 Task: Check the "Wiki" of a repository for additional documentation.
Action: Mouse moved to (1263, 72)
Screenshot: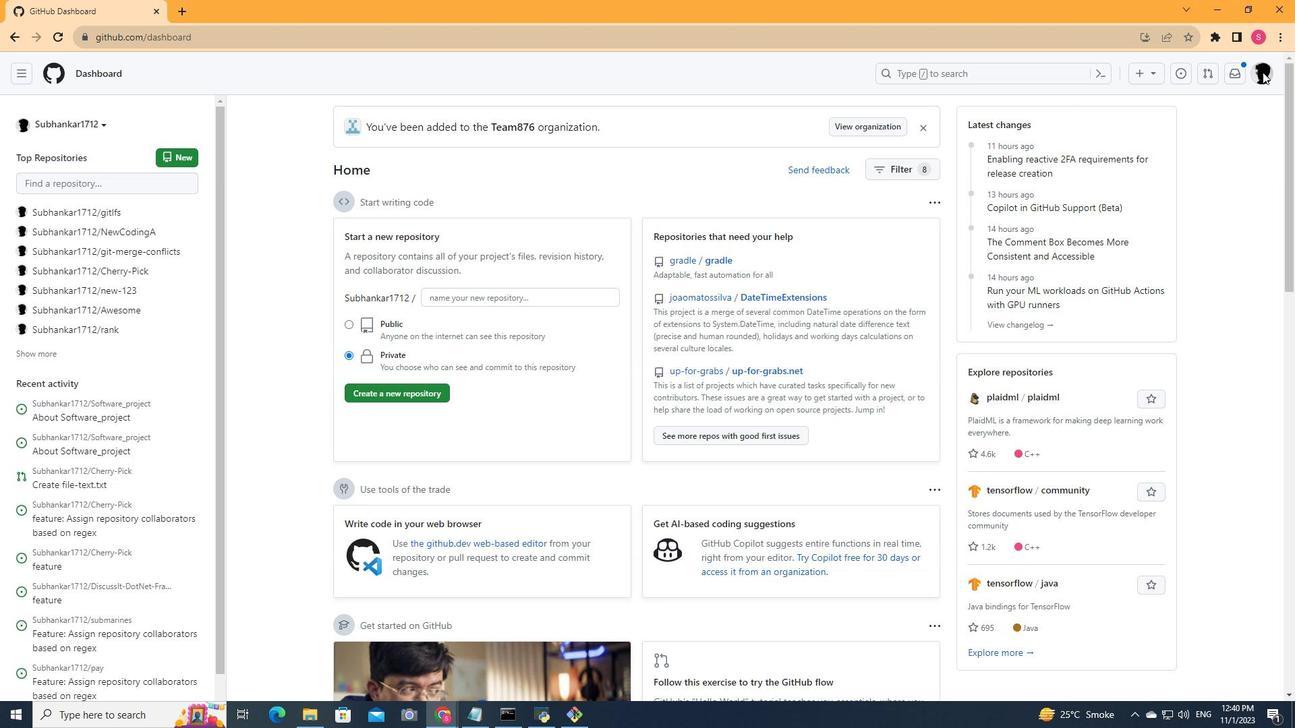 
Action: Mouse pressed left at (1263, 72)
Screenshot: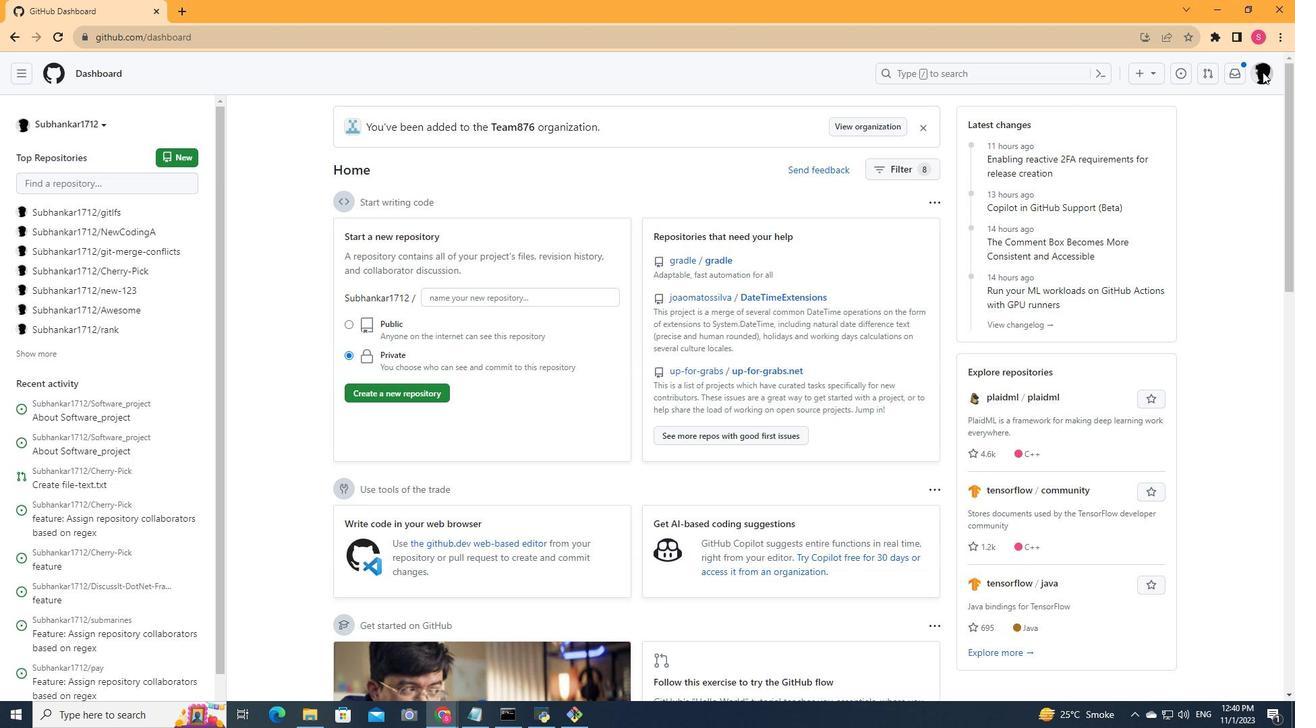 
Action: Mouse moved to (1164, 172)
Screenshot: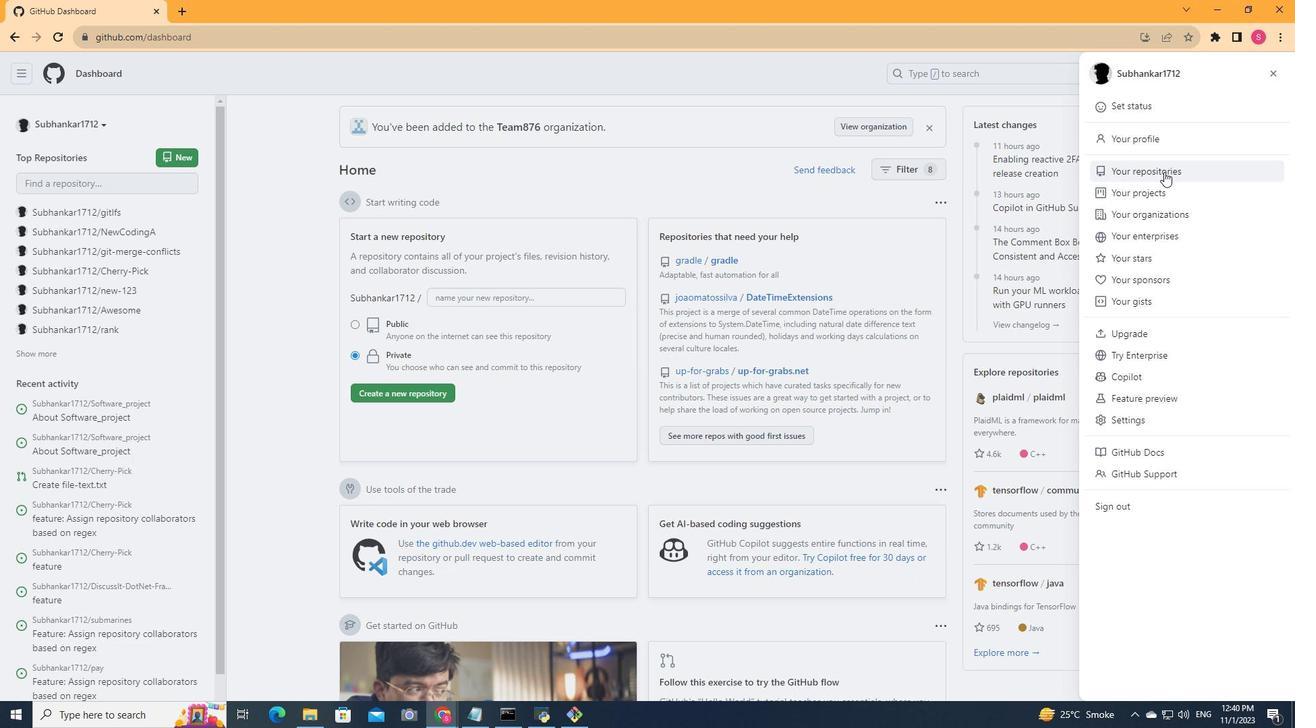 
Action: Mouse pressed left at (1164, 172)
Screenshot: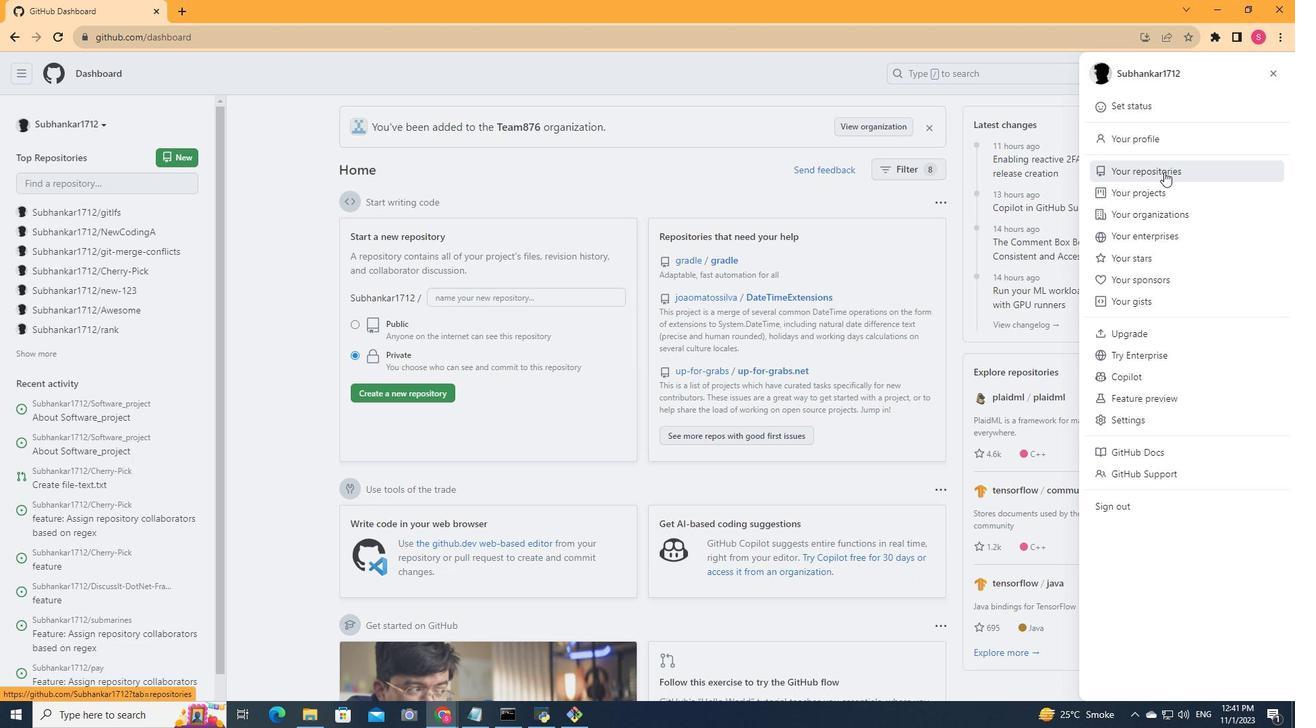
Action: Mouse moved to (518, 386)
Screenshot: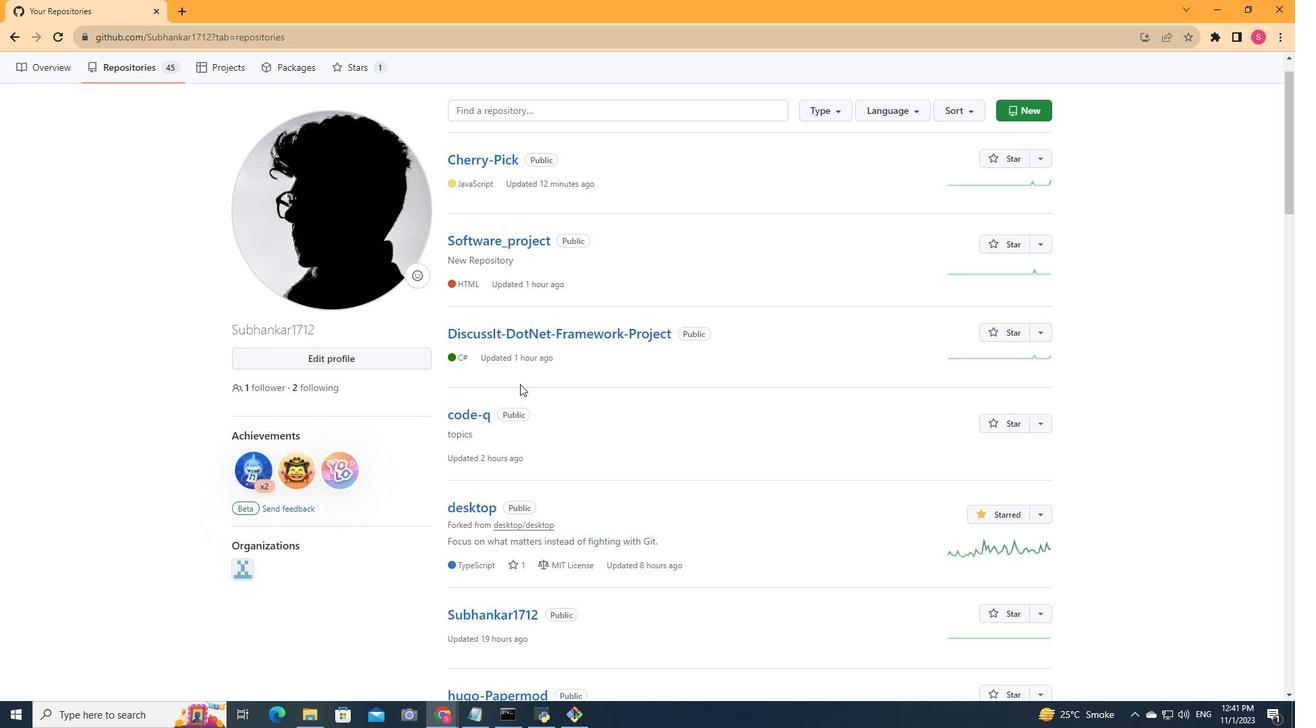 
Action: Mouse scrolled (518, 385) with delta (0, 0)
Screenshot: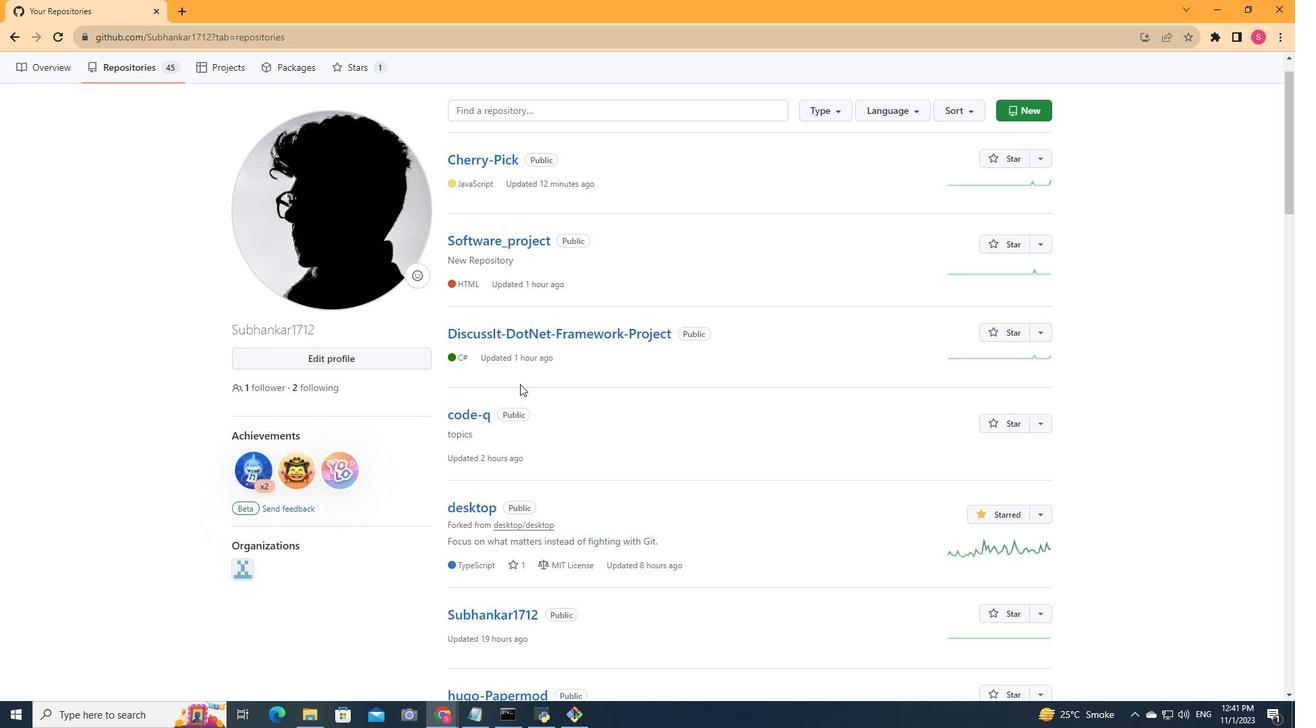 
Action: Mouse moved to (520, 384)
Screenshot: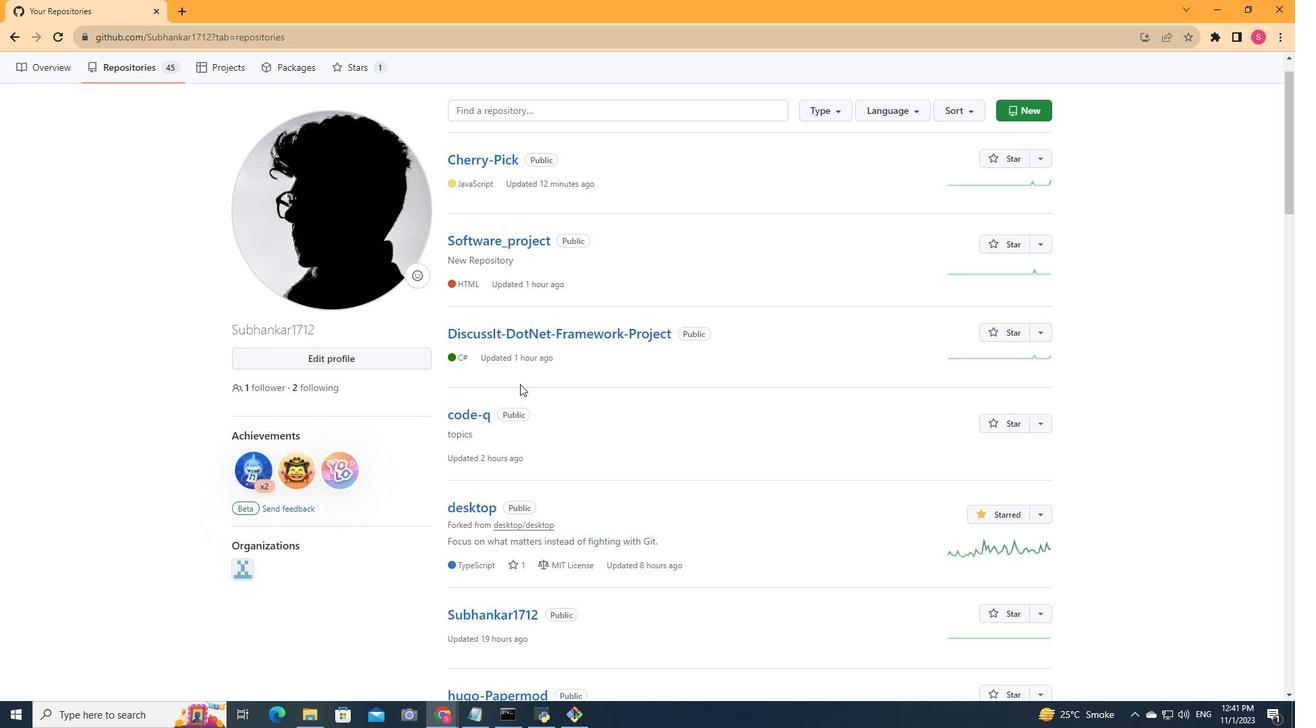 
Action: Mouse scrolled (520, 383) with delta (0, 0)
Screenshot: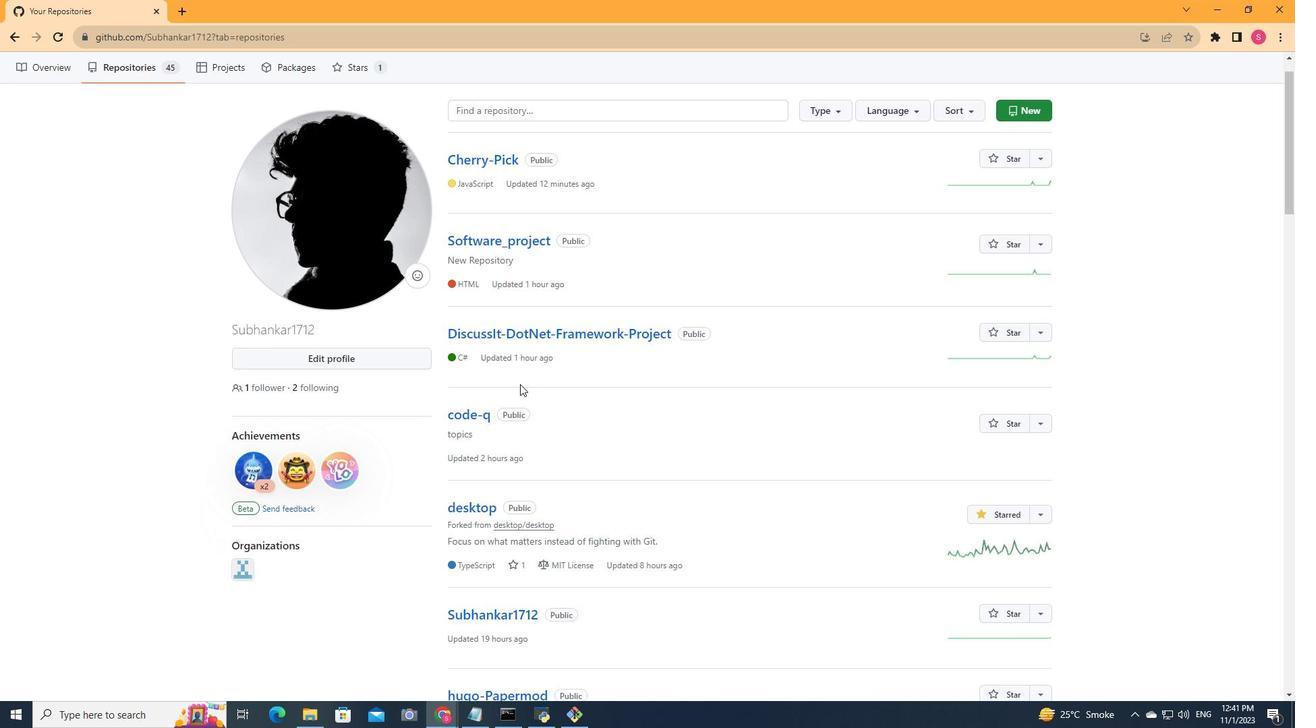 
Action: Mouse scrolled (520, 383) with delta (0, 0)
Screenshot: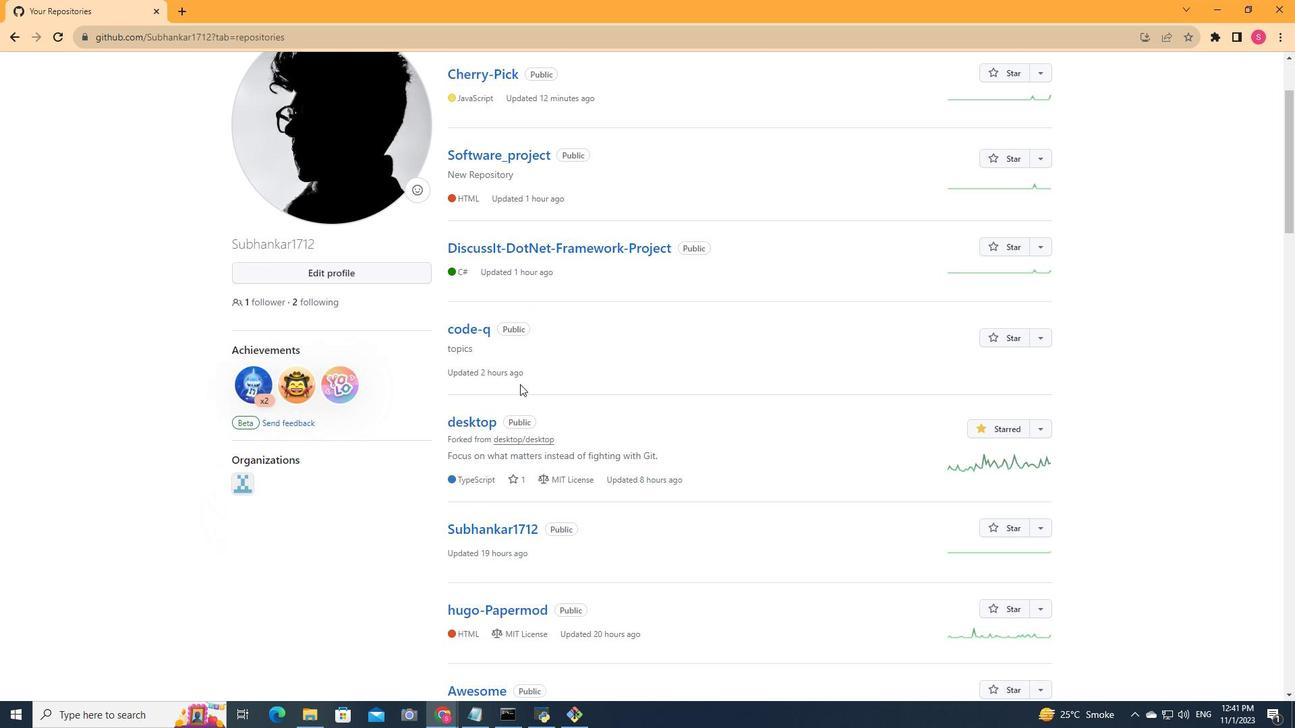 
Action: Mouse moved to (523, 382)
Screenshot: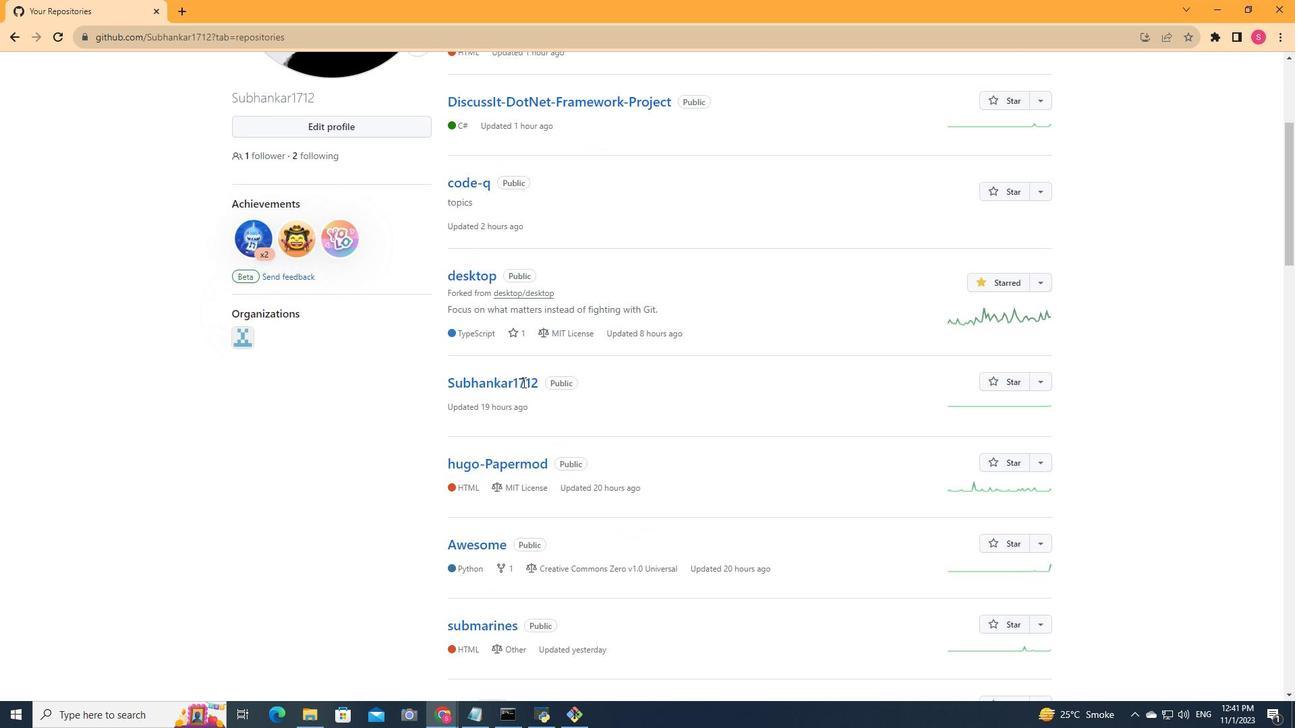 
Action: Mouse scrolled (523, 381) with delta (0, 0)
Screenshot: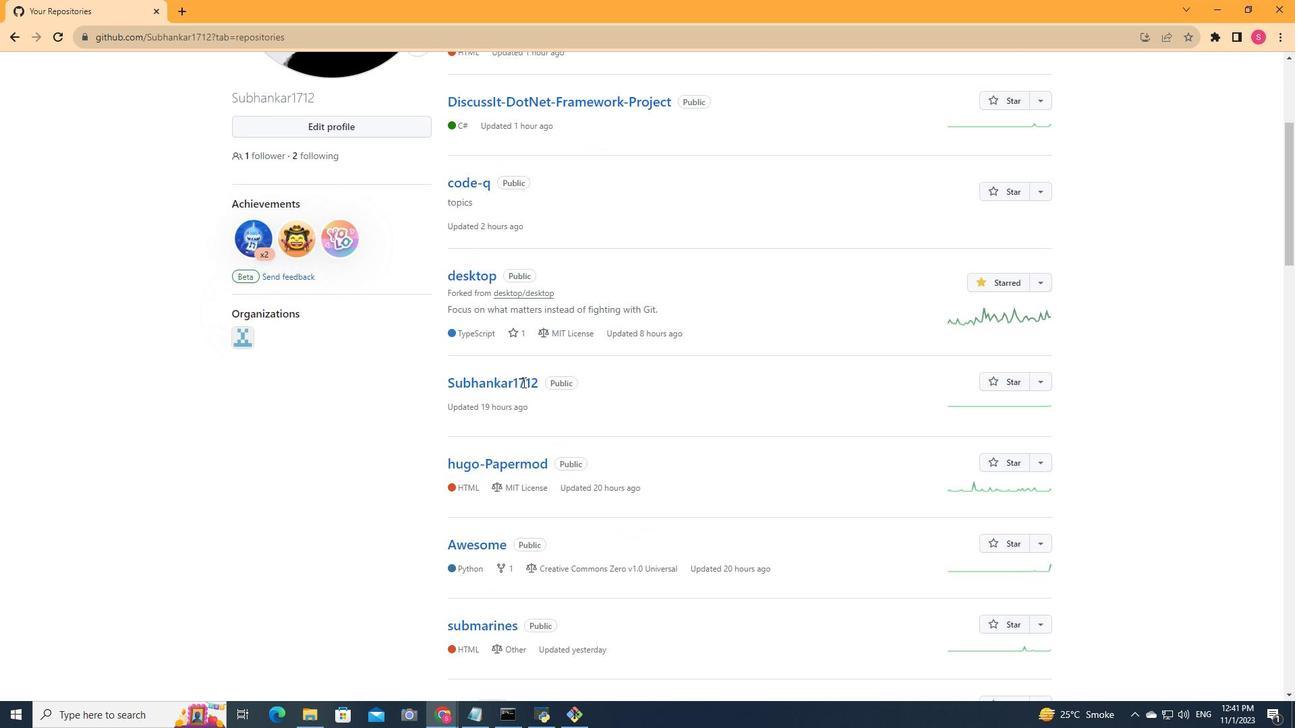 
Action: Mouse scrolled (523, 381) with delta (0, 0)
Screenshot: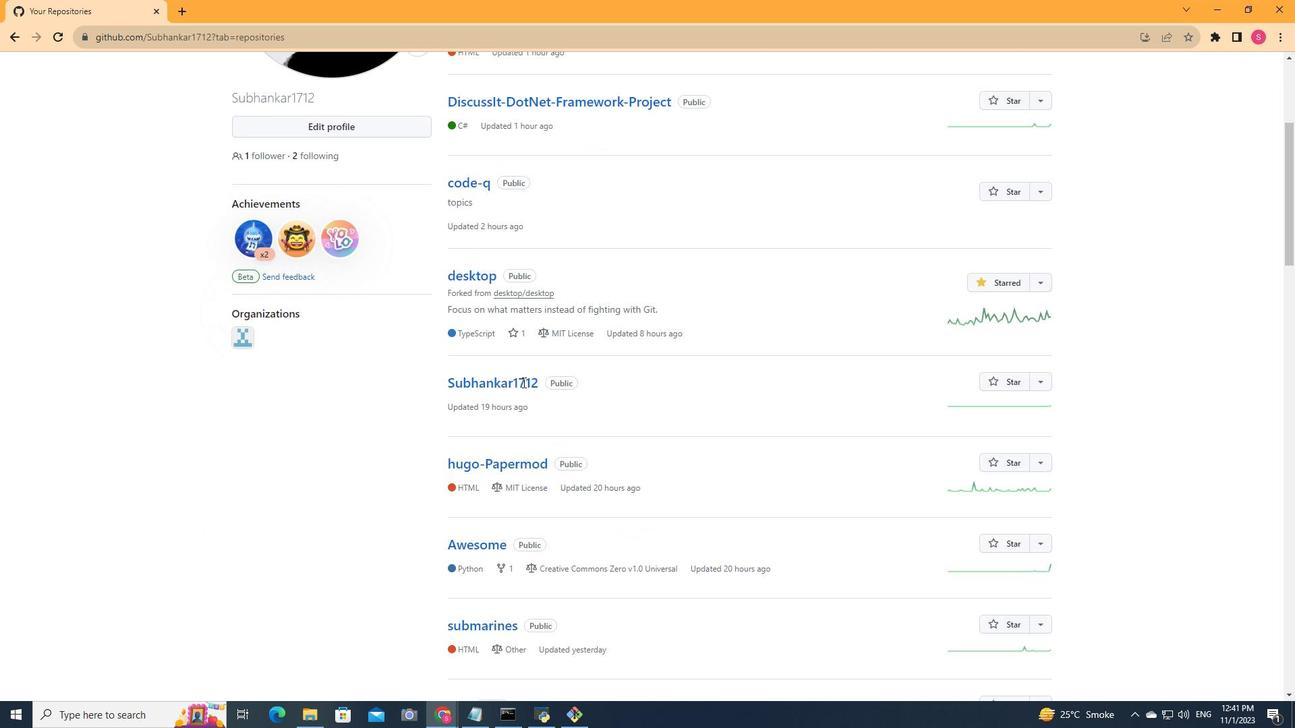 
Action: Mouse scrolled (523, 381) with delta (0, 0)
Screenshot: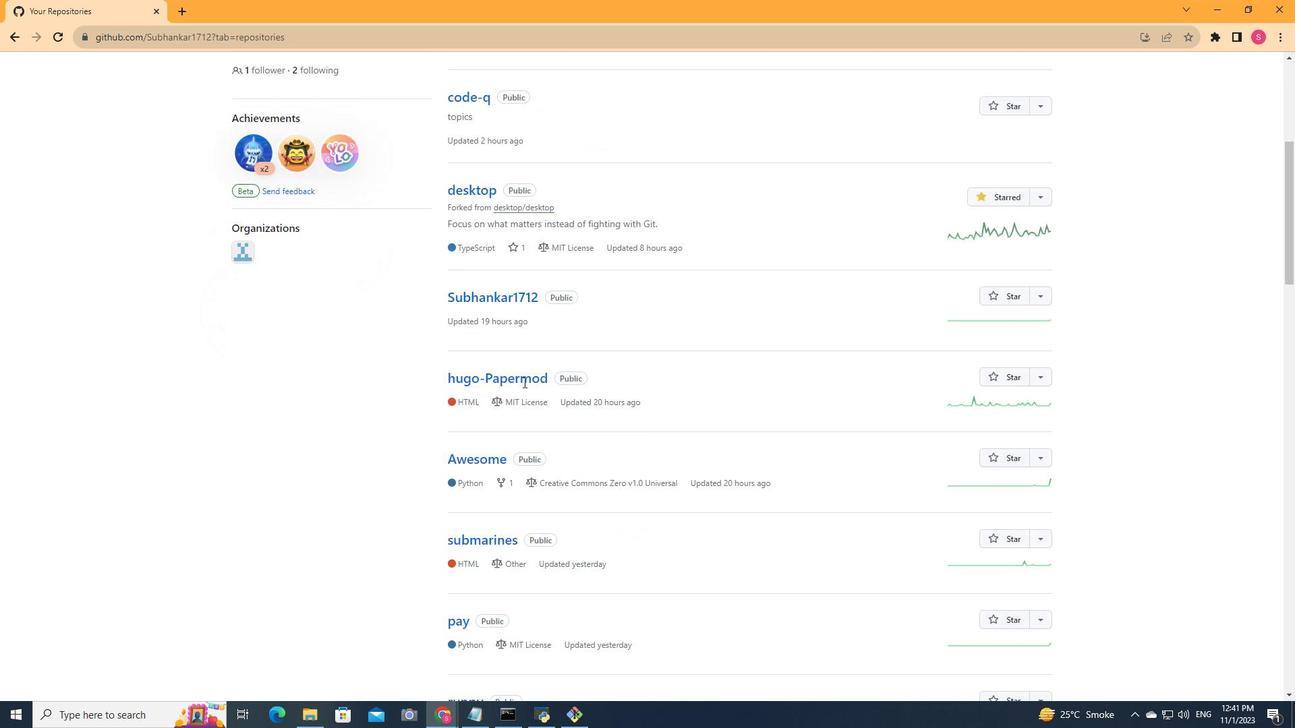 
Action: Mouse moved to (524, 382)
Screenshot: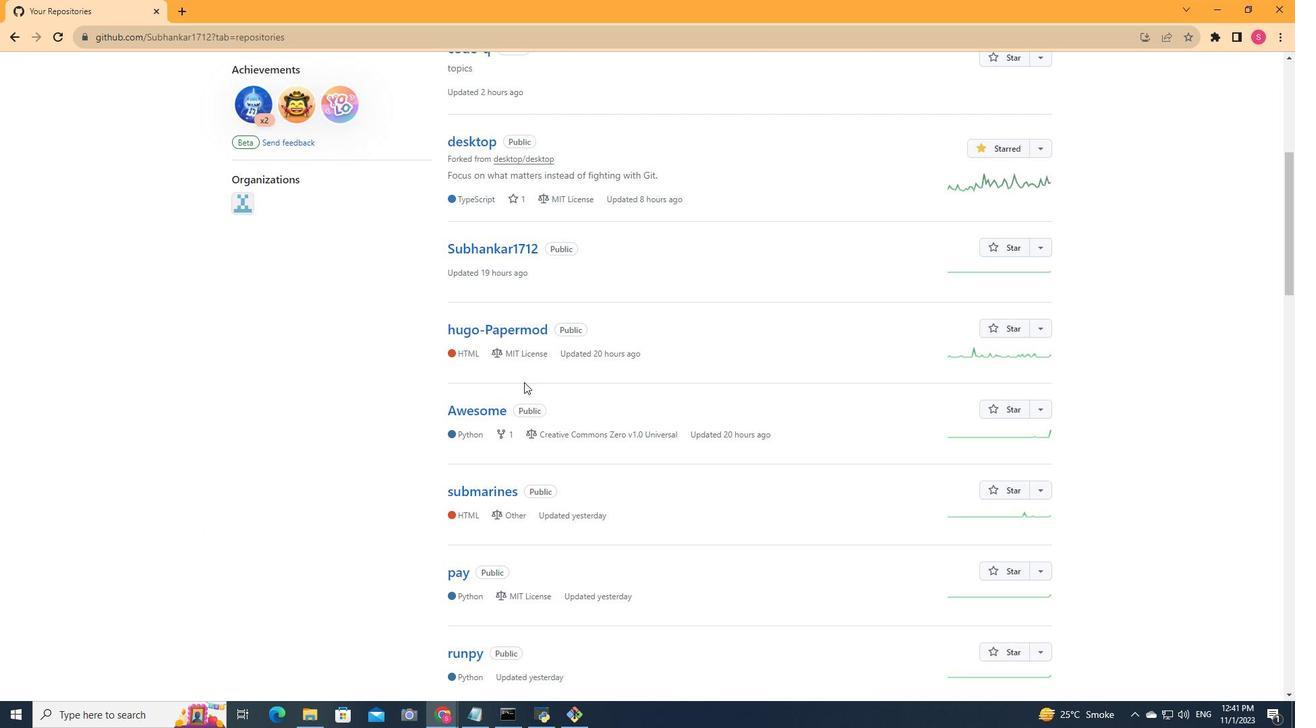 
Action: Mouse scrolled (524, 381) with delta (0, 0)
Screenshot: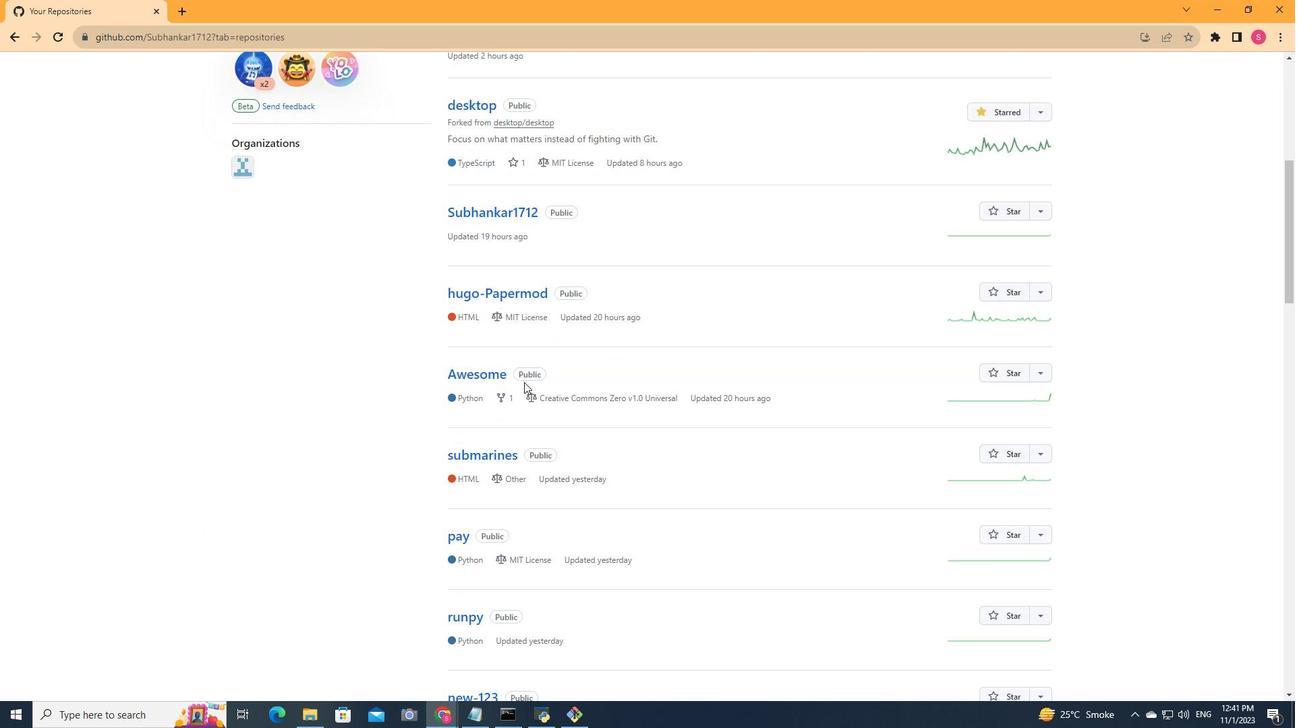 
Action: Mouse scrolled (524, 381) with delta (0, 0)
Screenshot: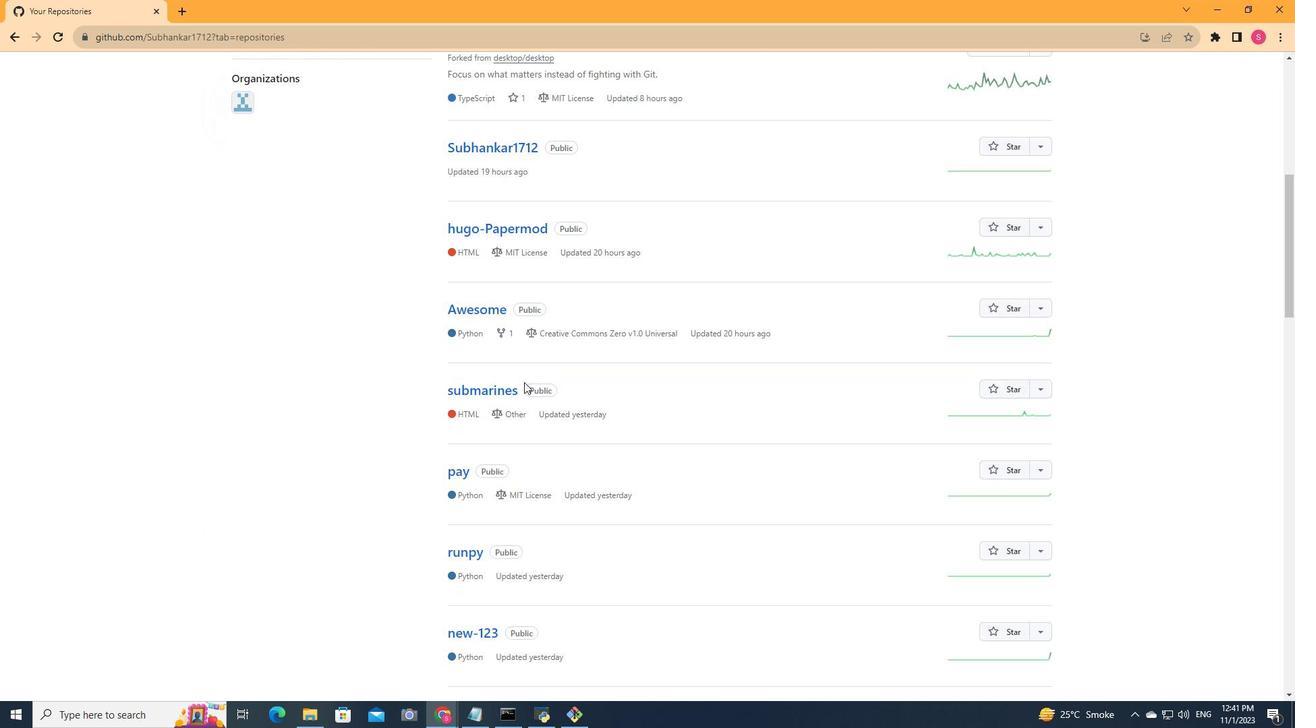 
Action: Mouse scrolled (524, 381) with delta (0, 0)
Screenshot: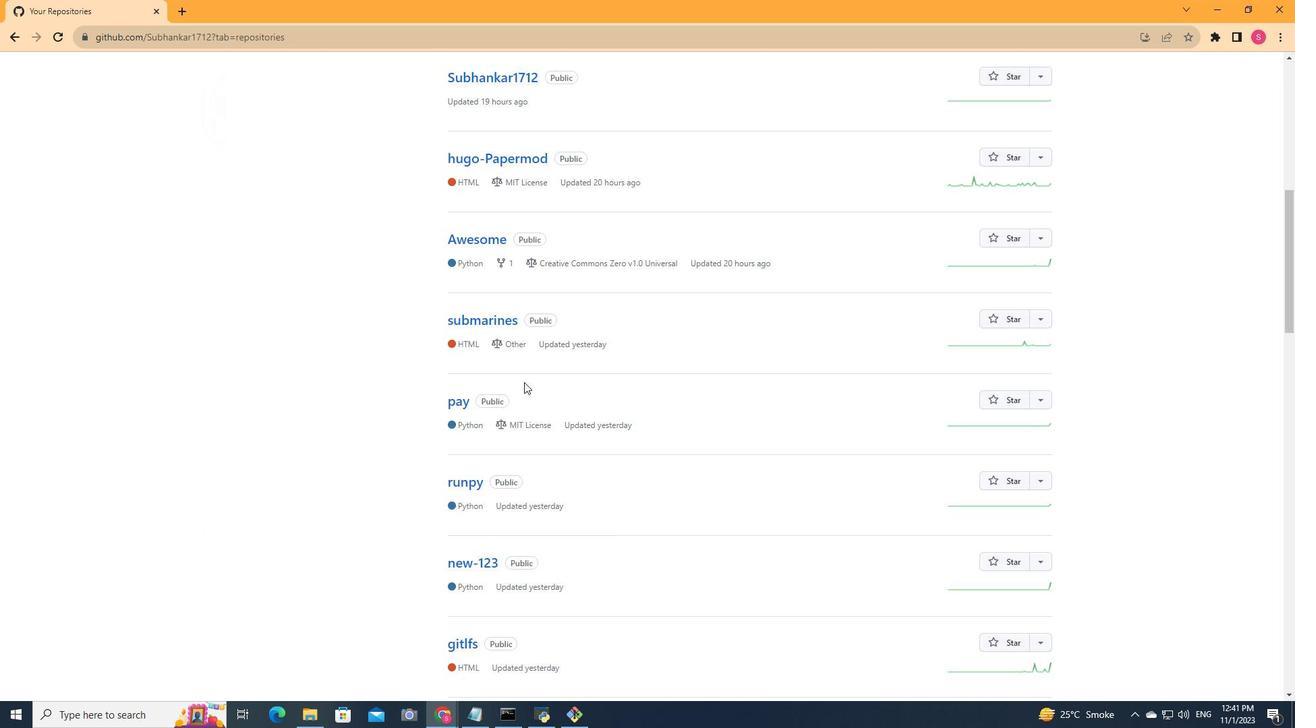 
Action: Mouse scrolled (524, 381) with delta (0, 0)
Screenshot: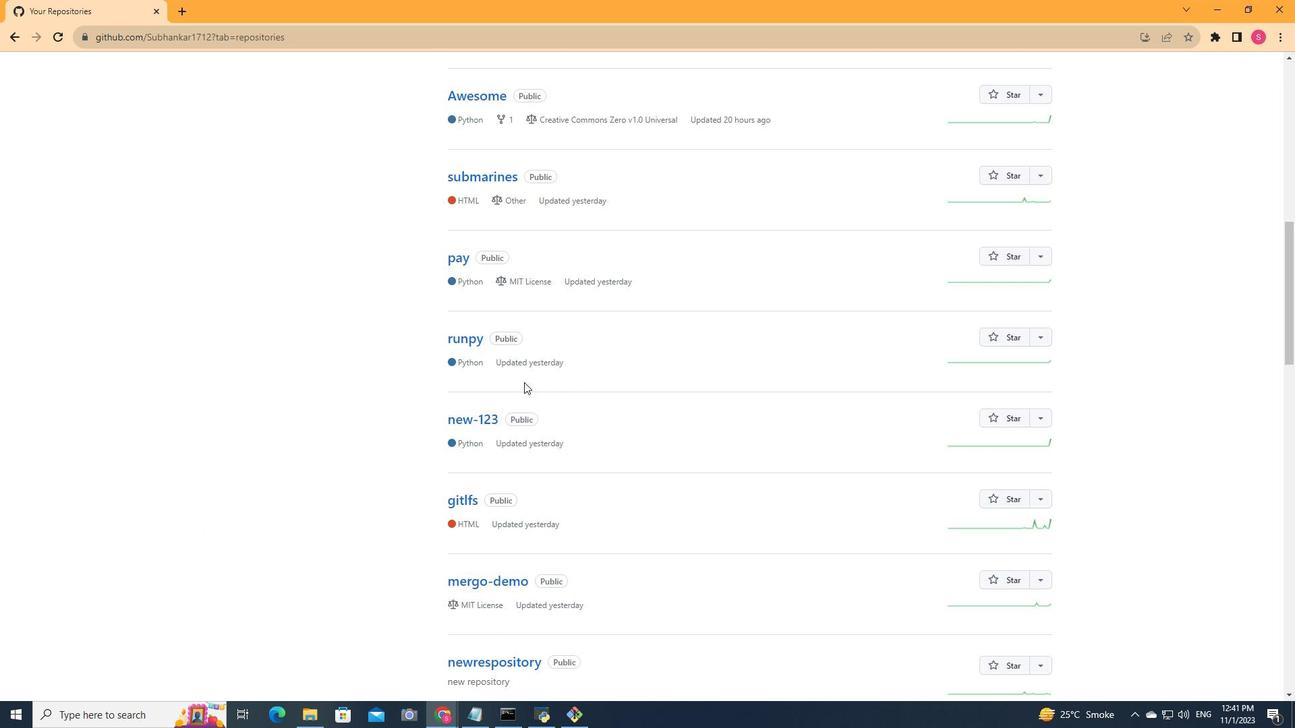
Action: Mouse scrolled (524, 381) with delta (0, 0)
Screenshot: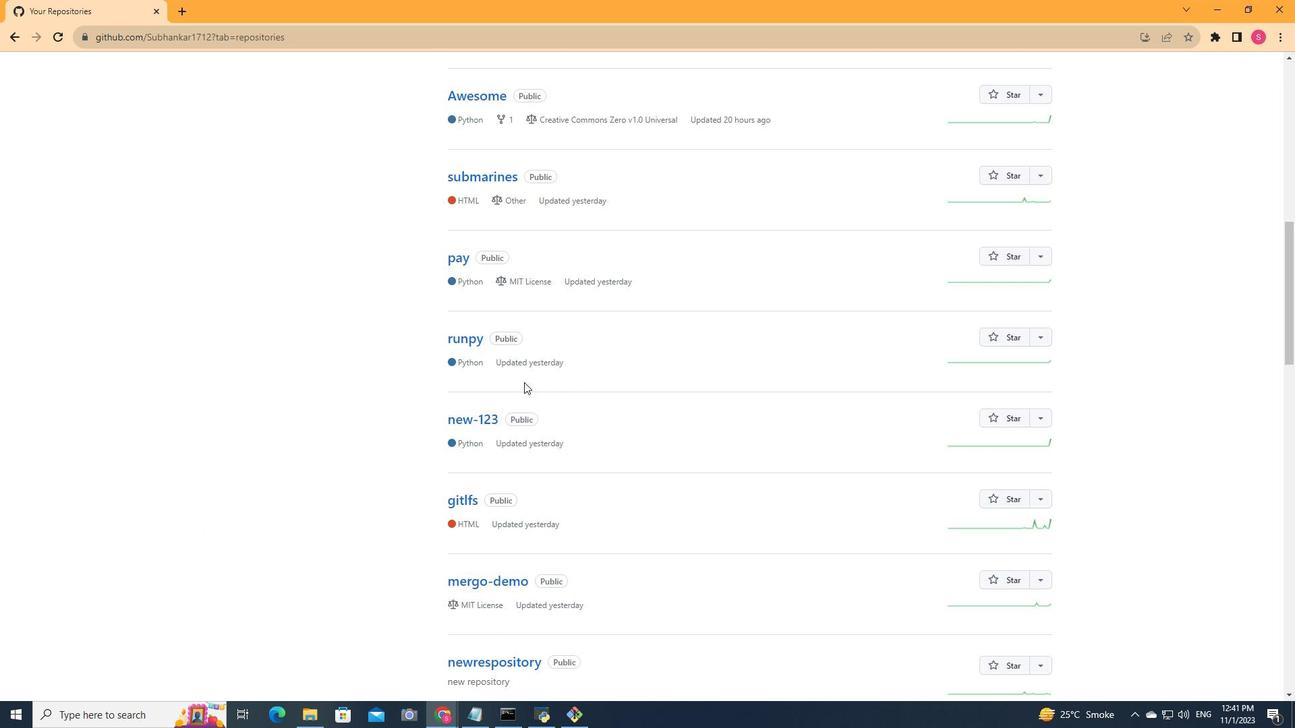 
Action: Mouse scrolled (524, 381) with delta (0, 0)
Screenshot: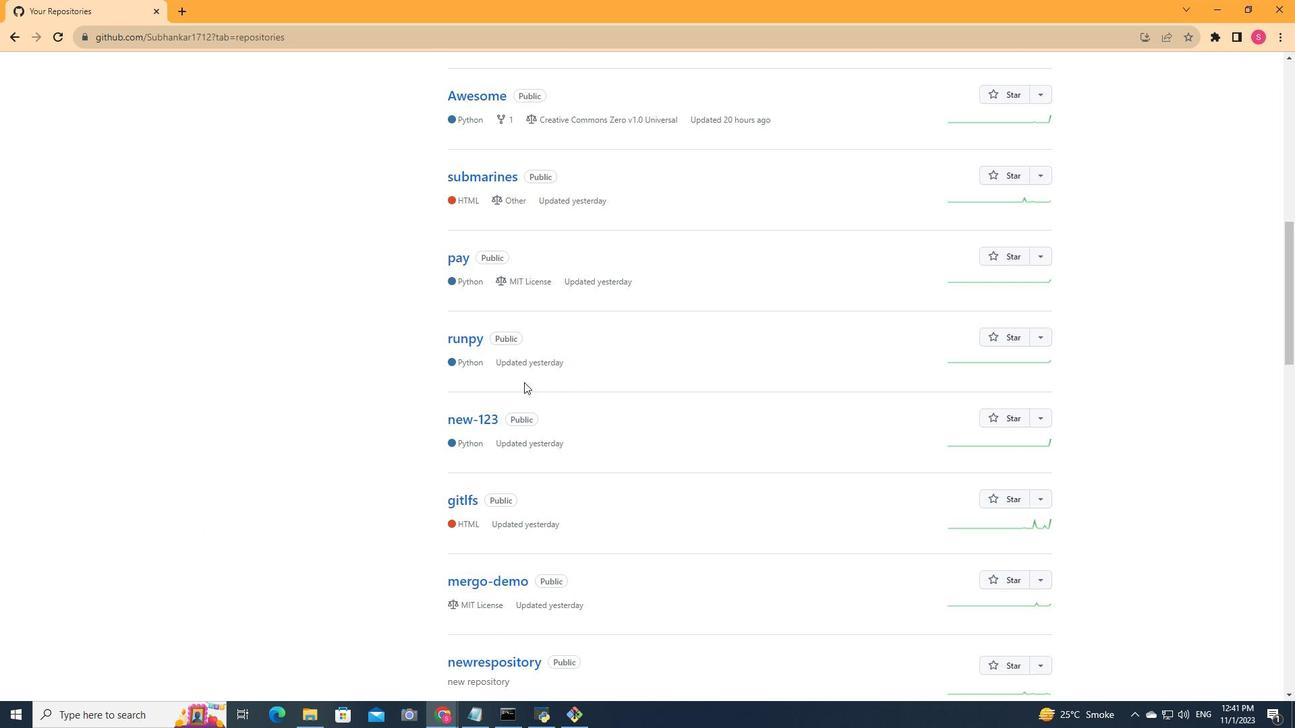 
Action: Mouse scrolled (524, 381) with delta (0, 0)
Screenshot: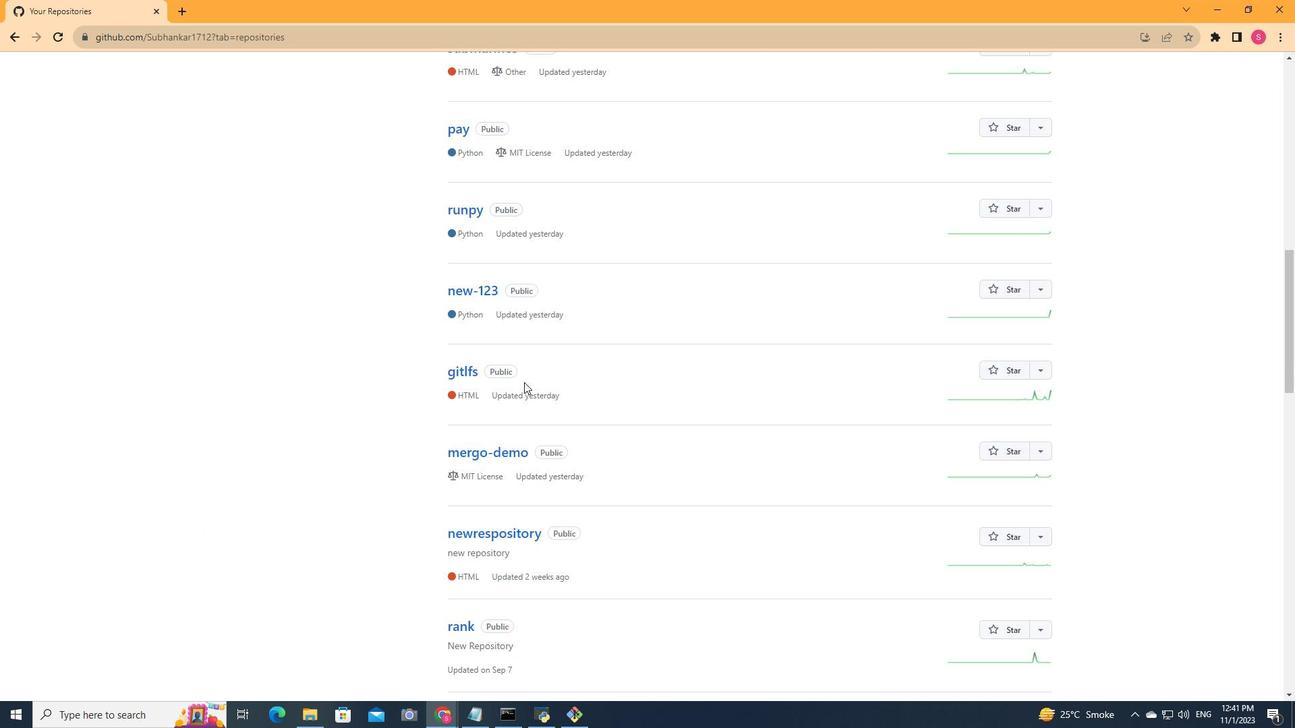 
Action: Mouse scrolled (524, 381) with delta (0, 0)
Screenshot: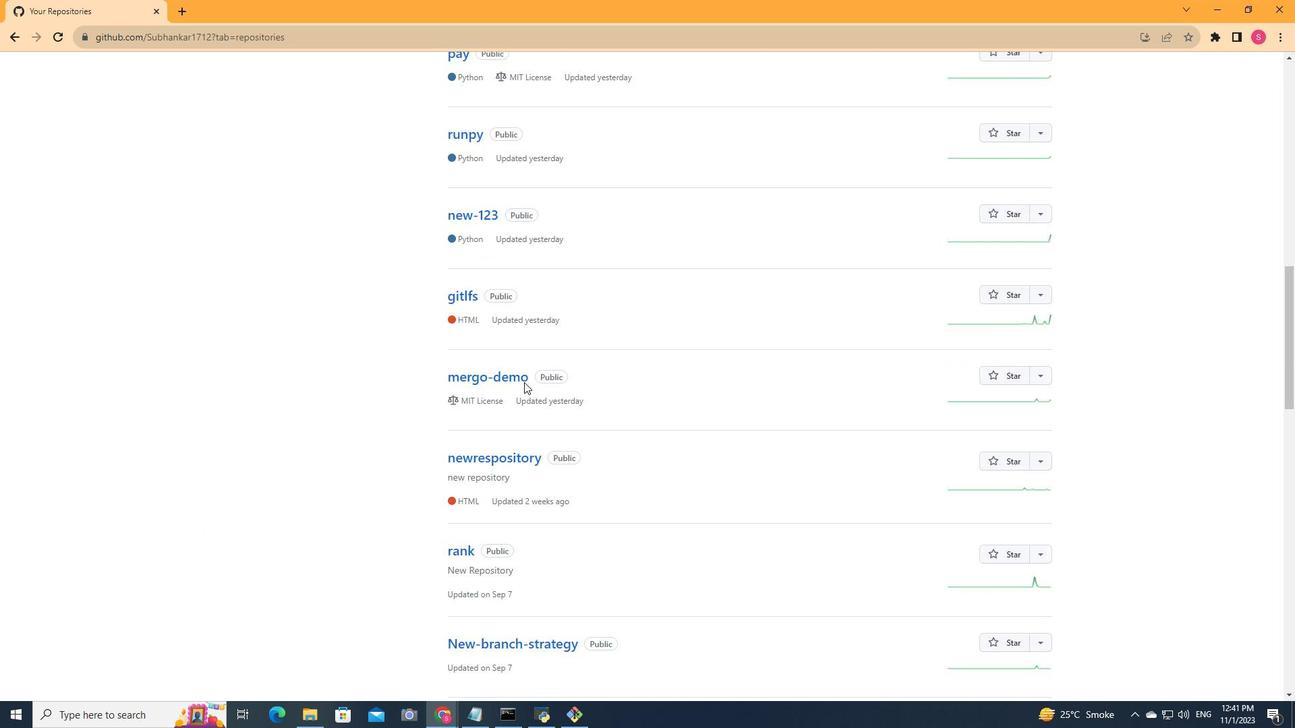 
Action: Mouse scrolled (524, 381) with delta (0, 0)
Screenshot: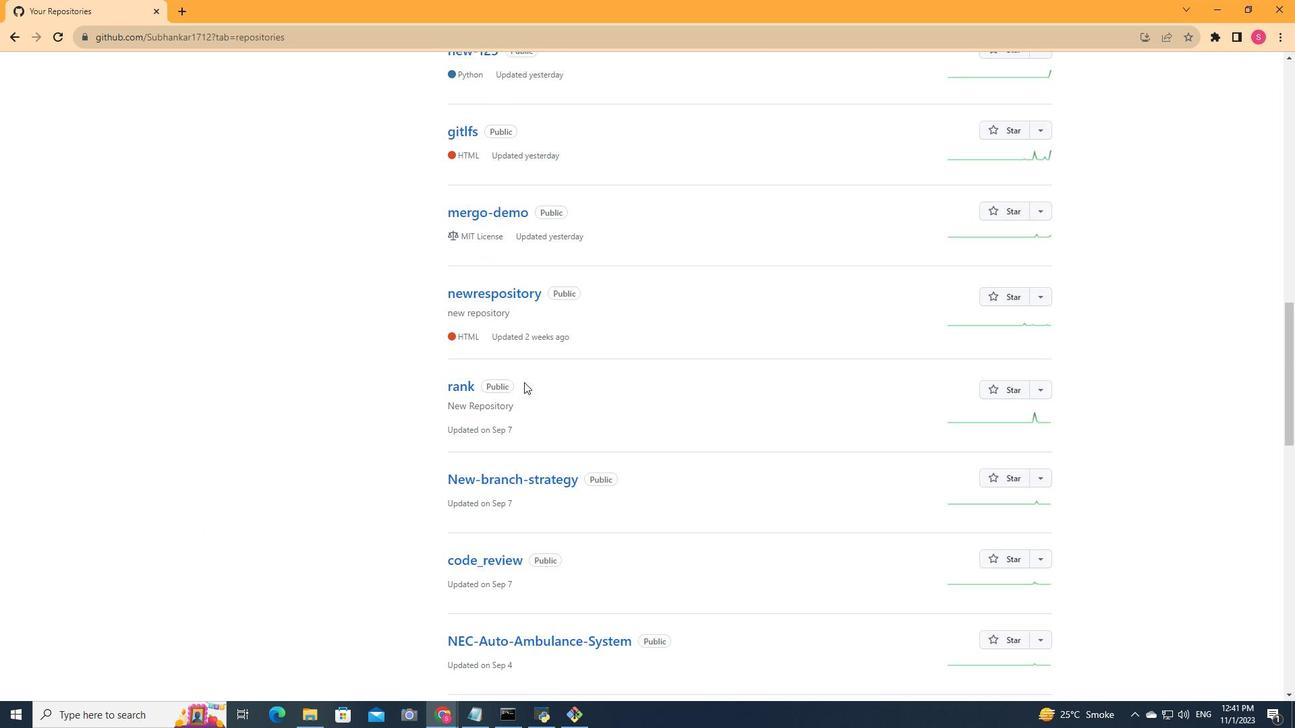 
Action: Mouse scrolled (524, 381) with delta (0, 0)
Screenshot: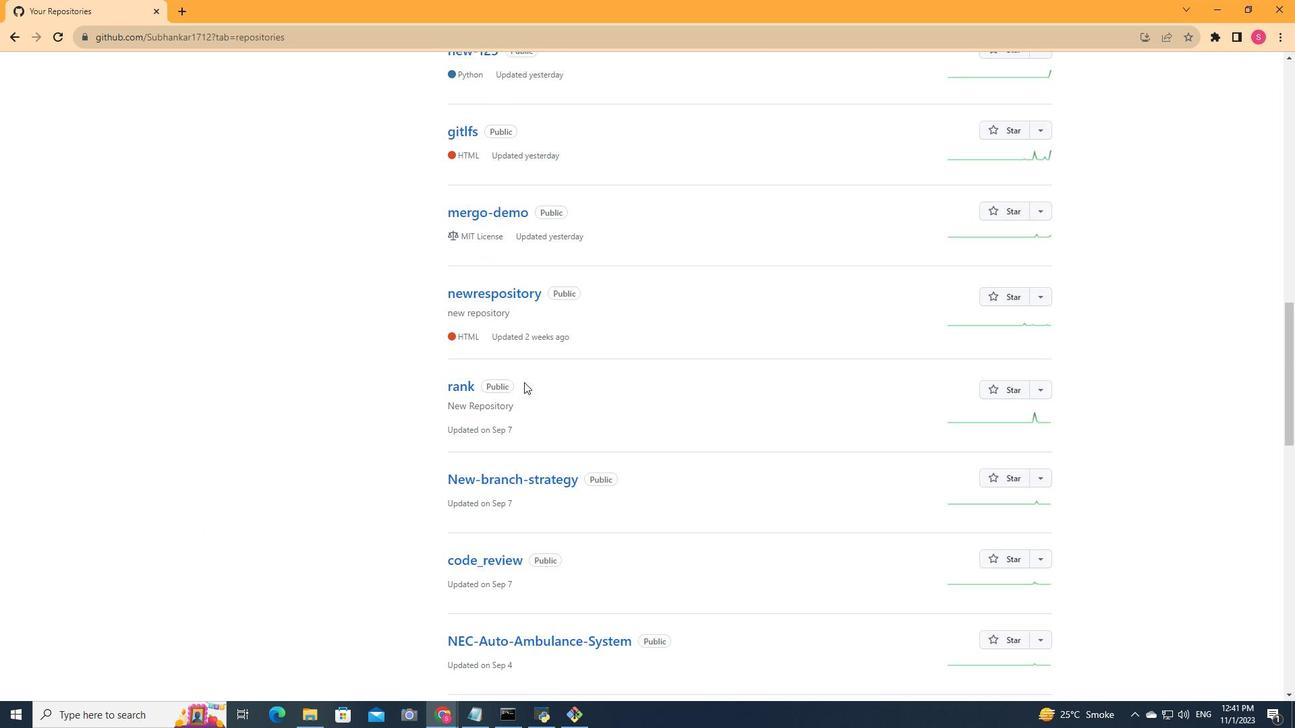 
Action: Mouse scrolled (524, 381) with delta (0, 0)
Screenshot: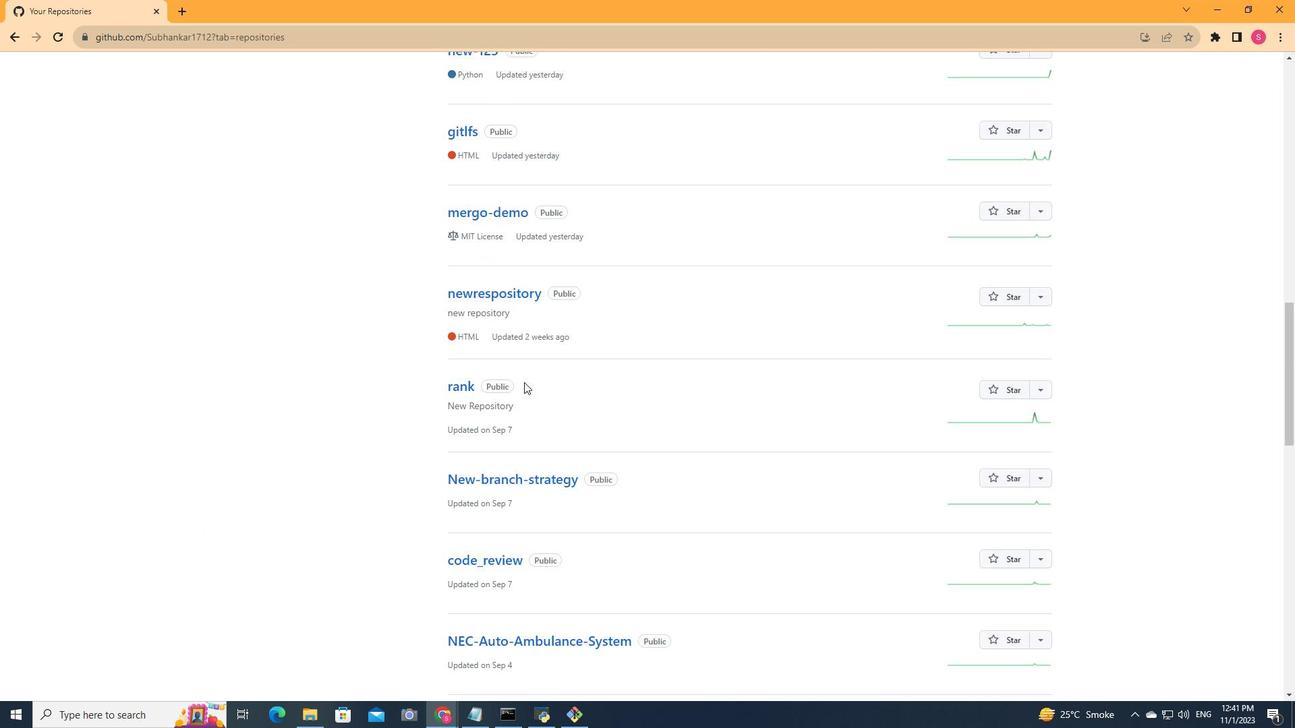 
Action: Mouse scrolled (524, 381) with delta (0, 0)
Screenshot: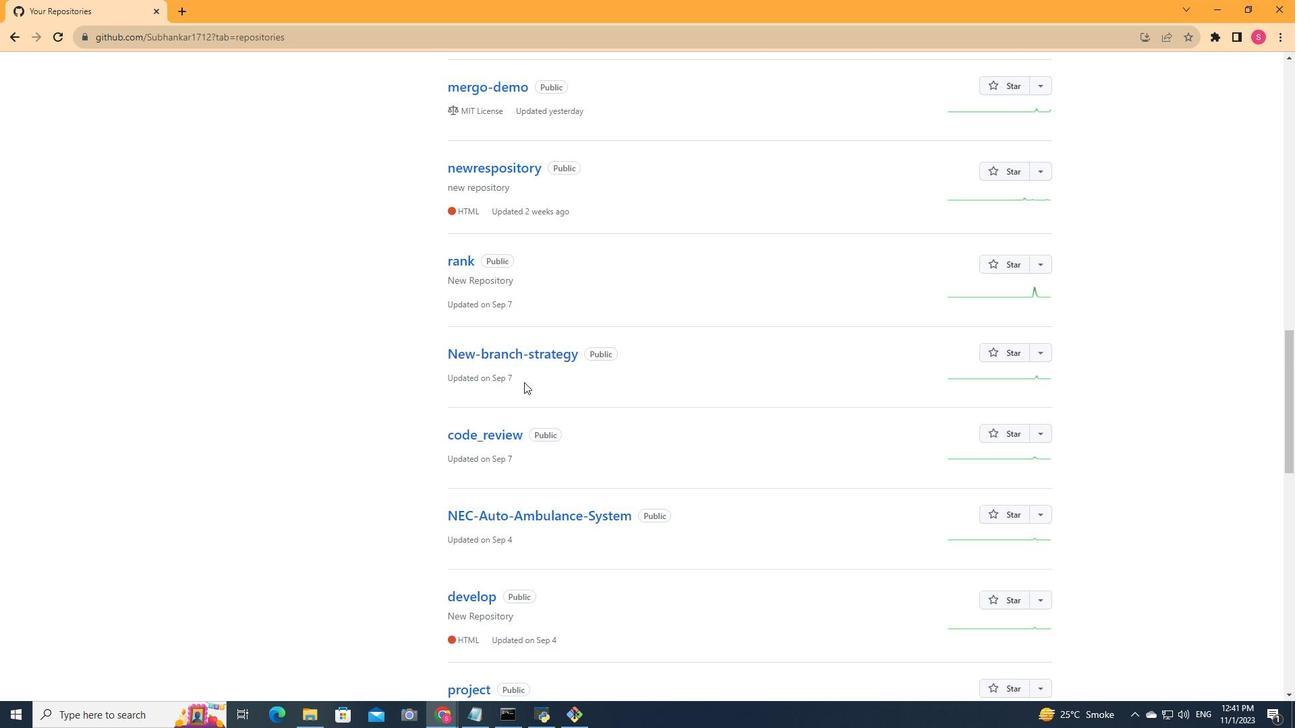 
Action: Mouse scrolled (524, 381) with delta (0, 0)
Screenshot: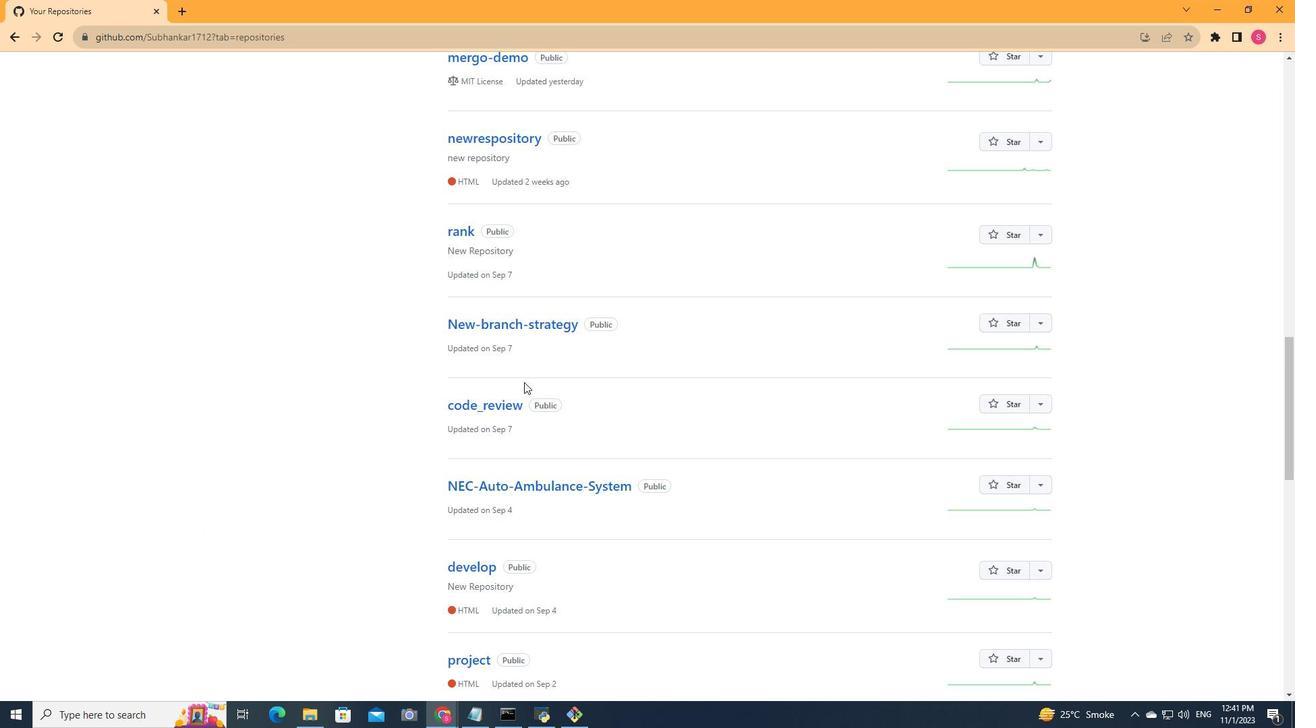 
Action: Mouse scrolled (524, 381) with delta (0, 0)
Screenshot: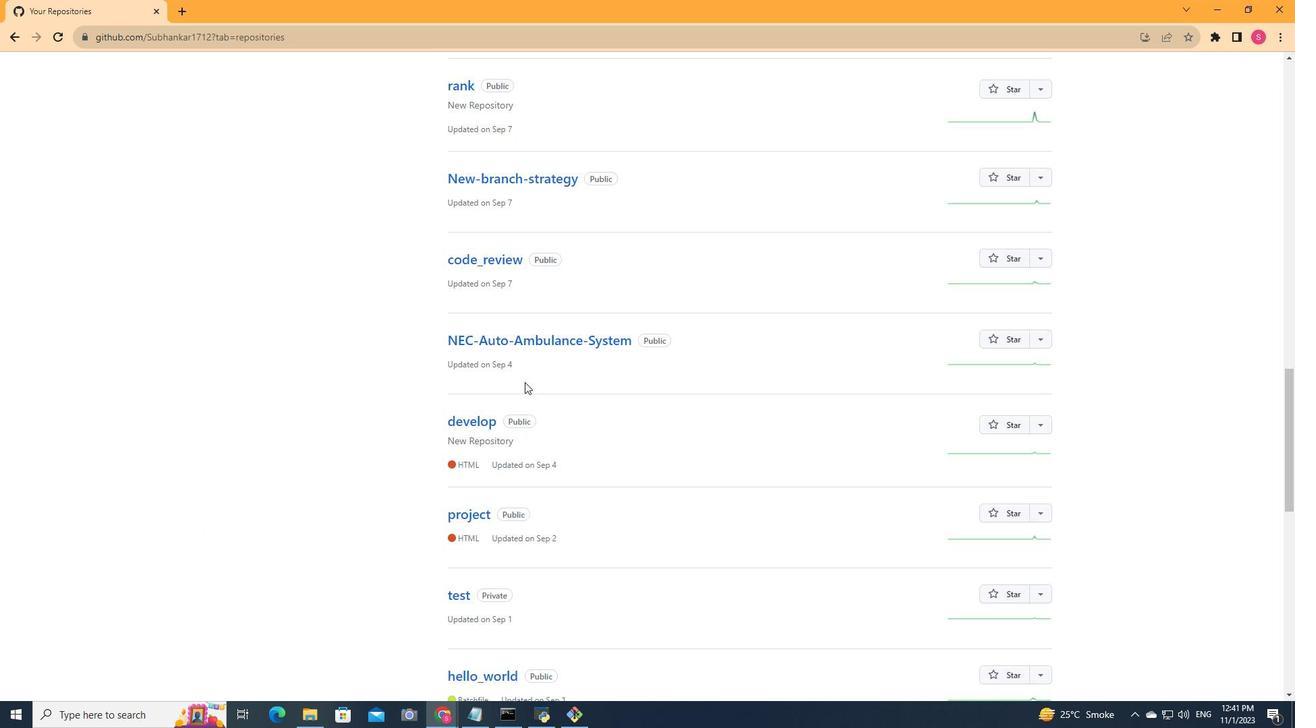 
Action: Mouse scrolled (524, 381) with delta (0, 0)
Screenshot: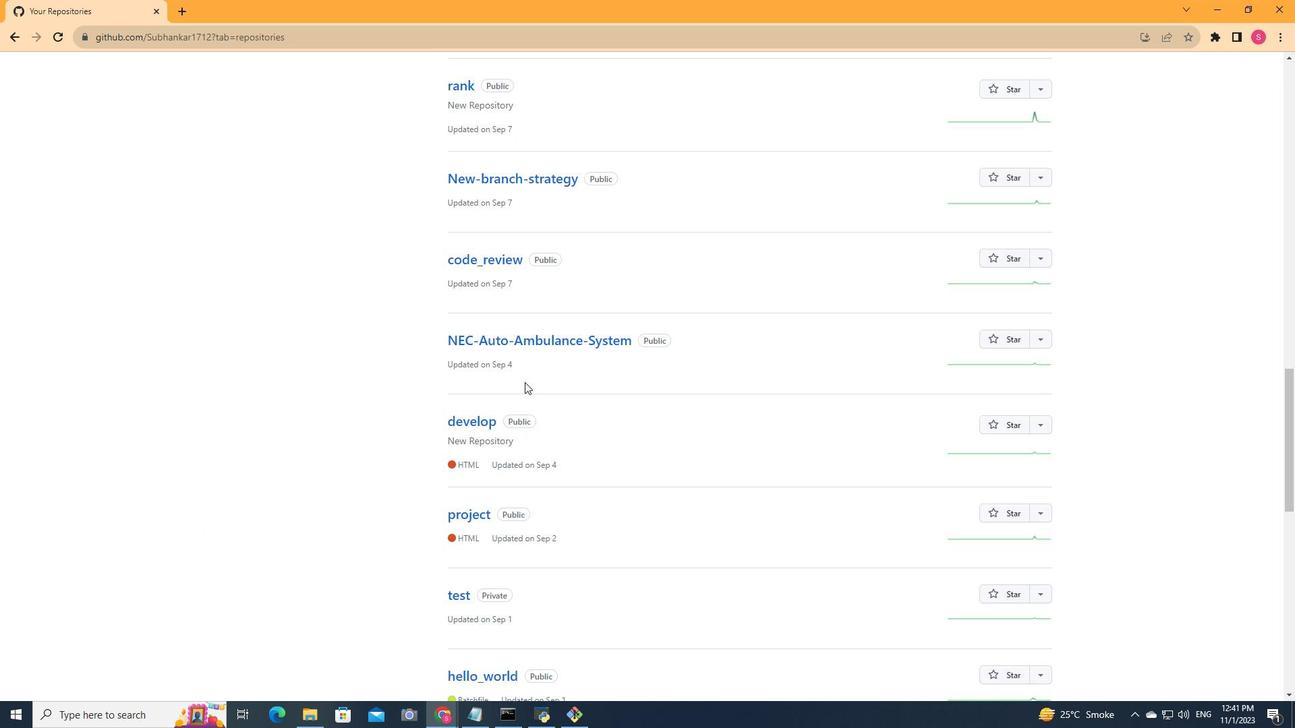 
Action: Mouse scrolled (524, 381) with delta (0, 0)
Screenshot: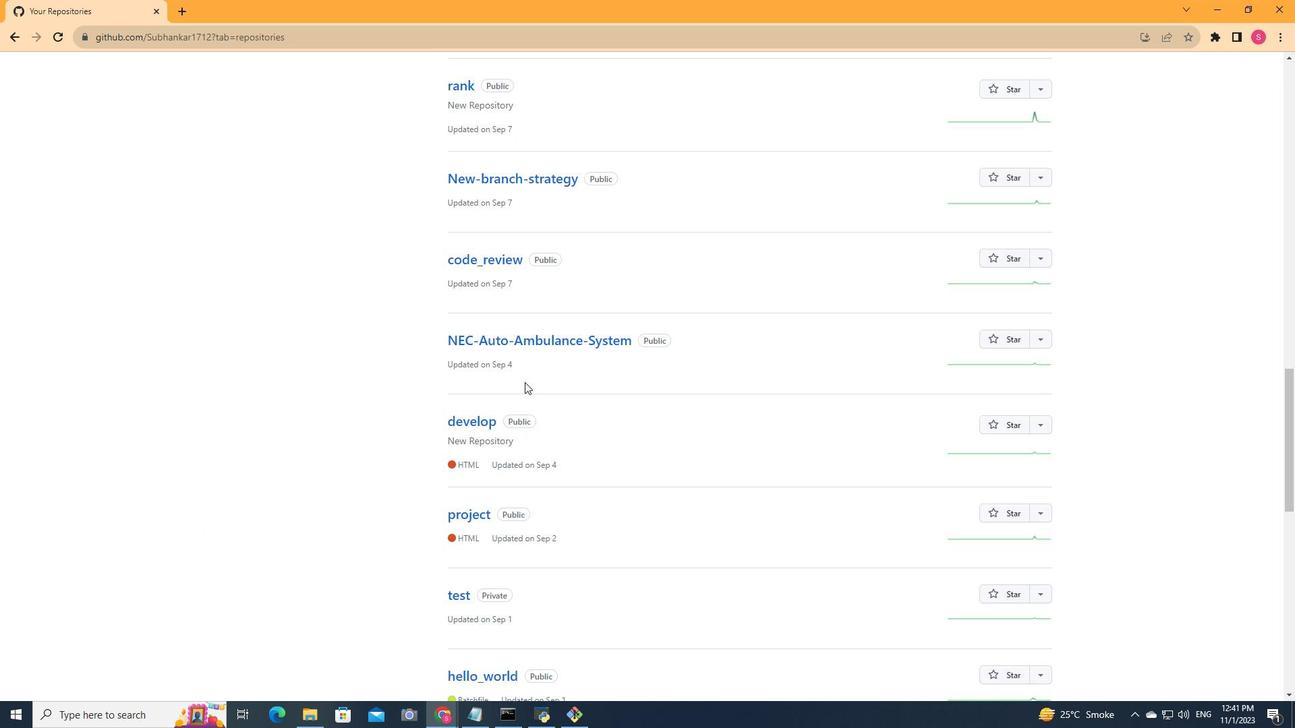
Action: Mouse scrolled (524, 381) with delta (0, 0)
Screenshot: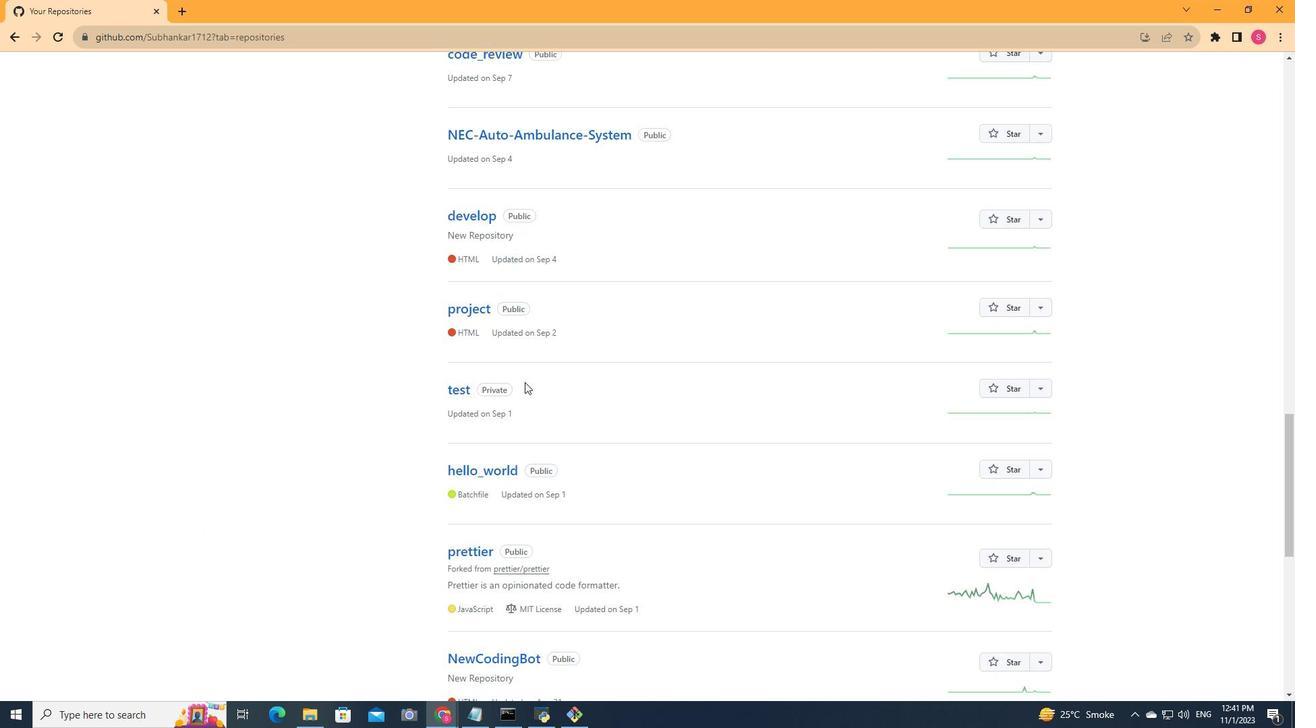 
Action: Mouse scrolled (524, 381) with delta (0, 0)
Screenshot: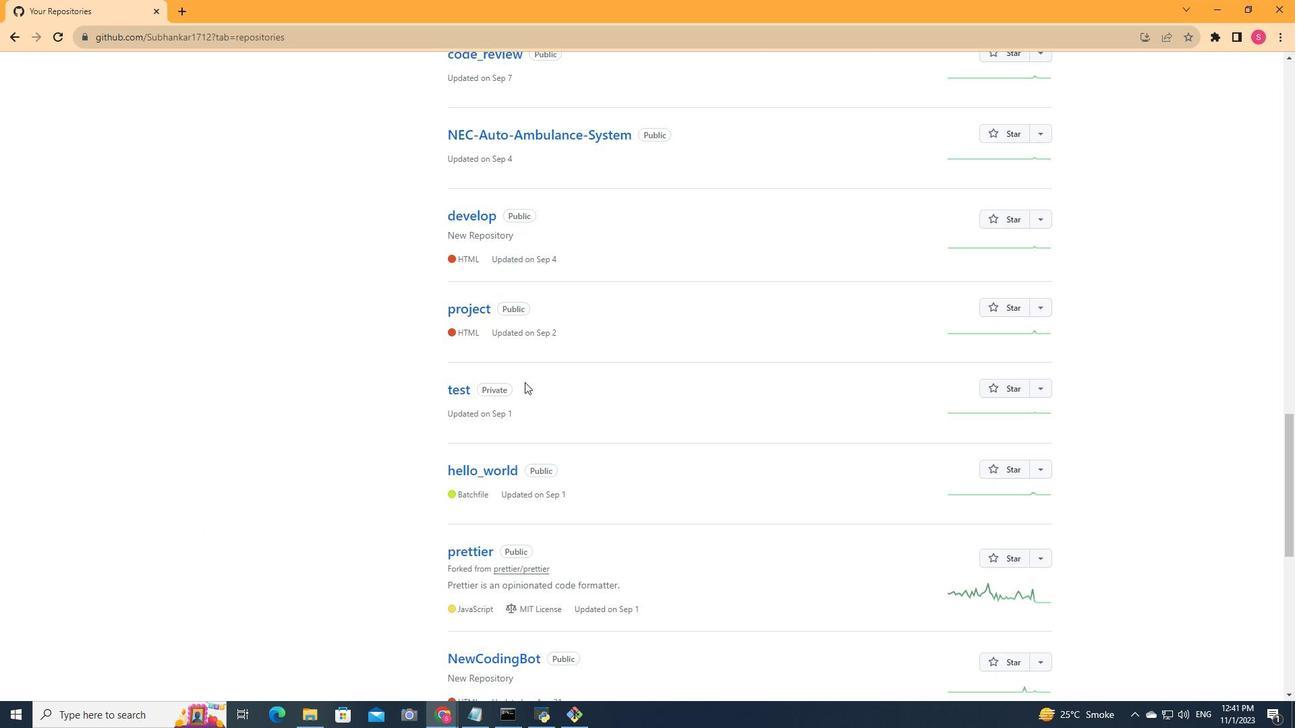 
Action: Mouse moved to (525, 382)
Screenshot: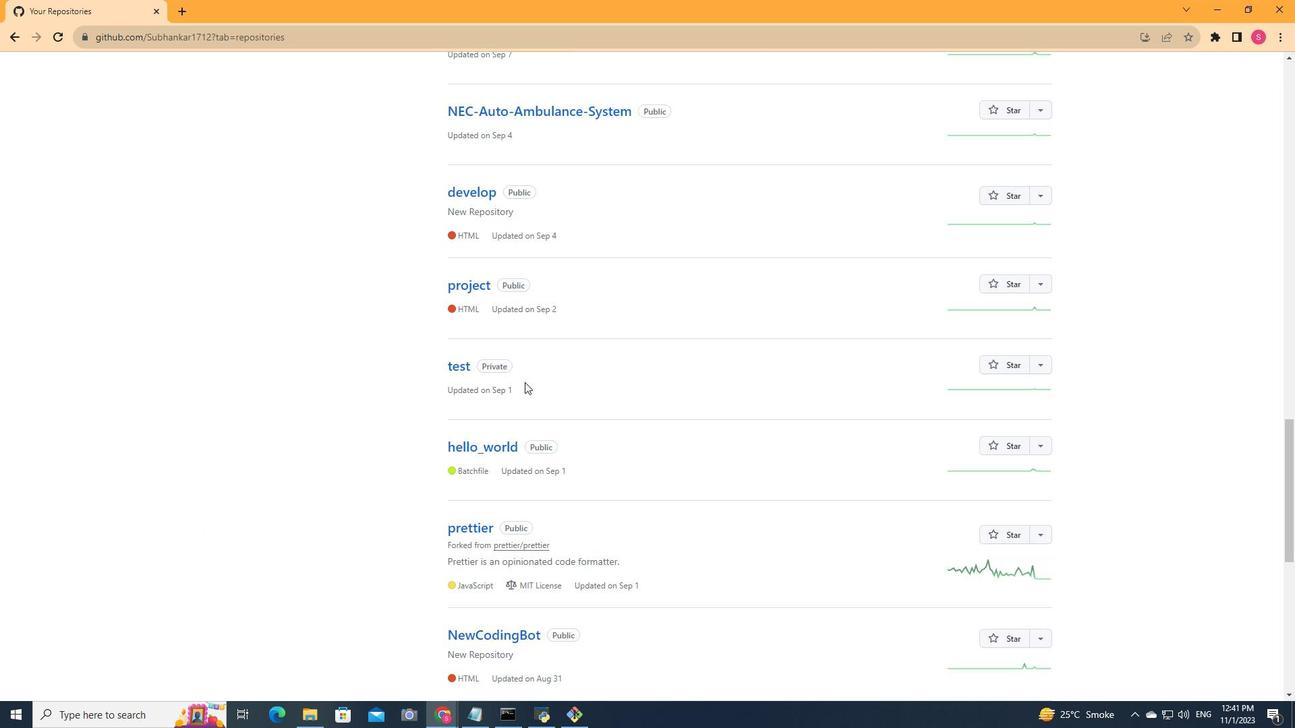 
Action: Mouse scrolled (525, 381) with delta (0, 0)
Screenshot: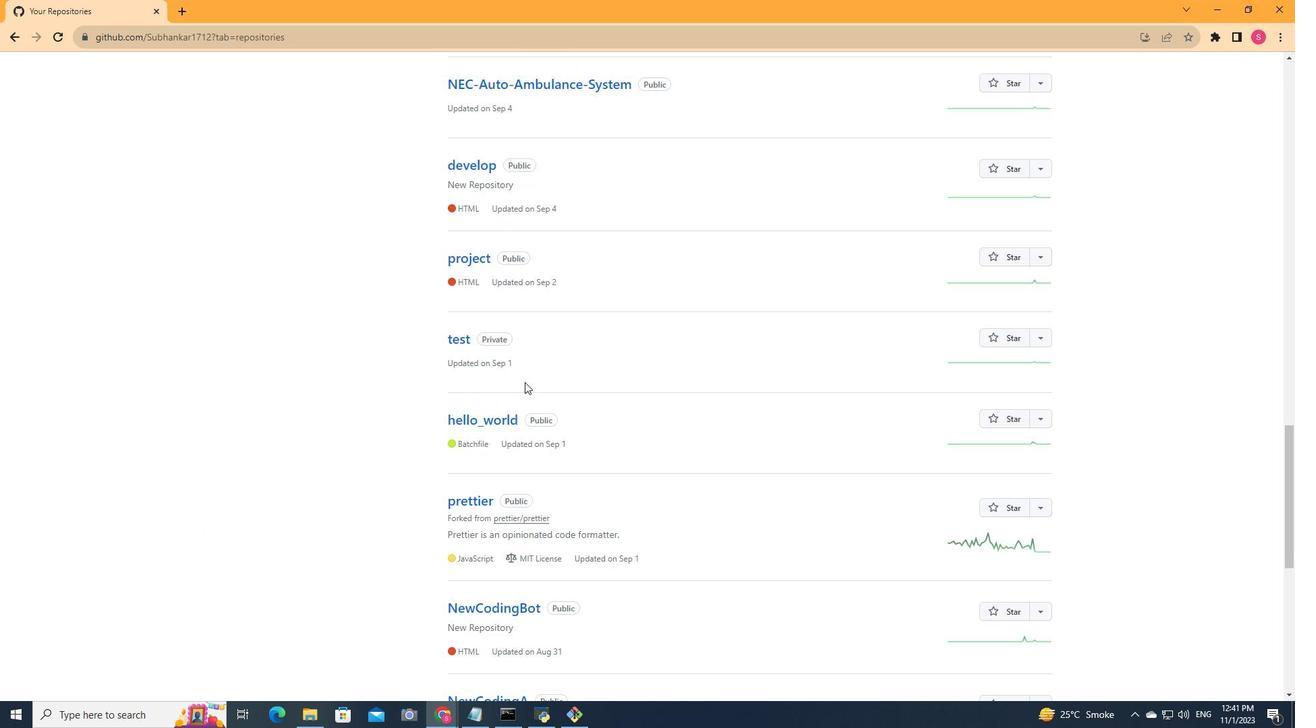 
Action: Mouse scrolled (525, 381) with delta (0, 0)
Screenshot: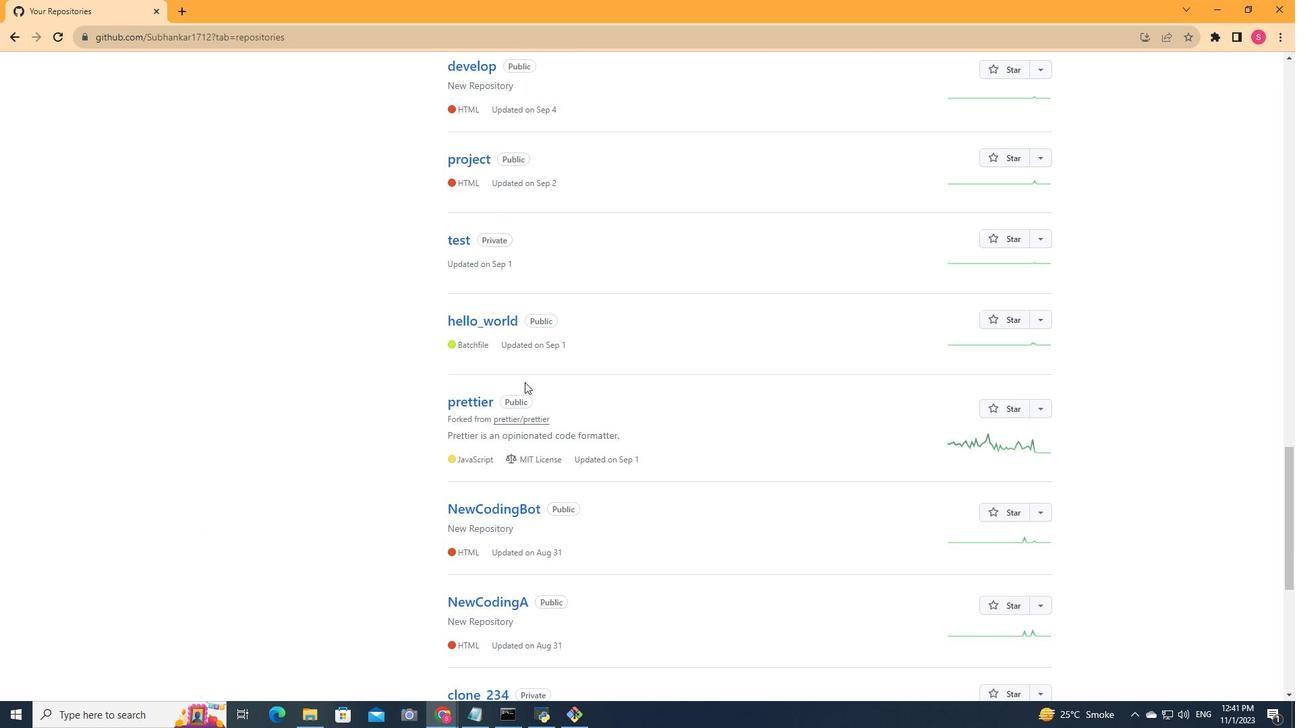 
Action: Mouse scrolled (525, 381) with delta (0, 0)
Screenshot: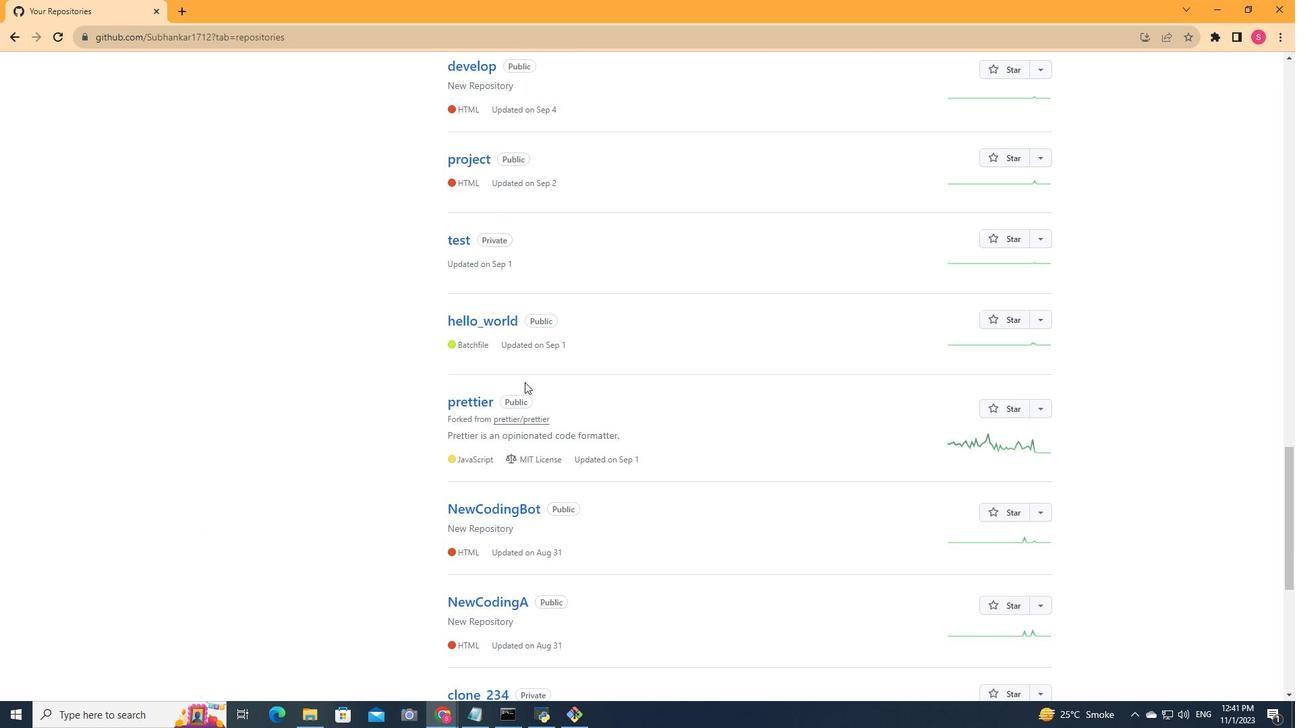 
Action: Mouse scrolled (525, 381) with delta (0, 0)
Screenshot: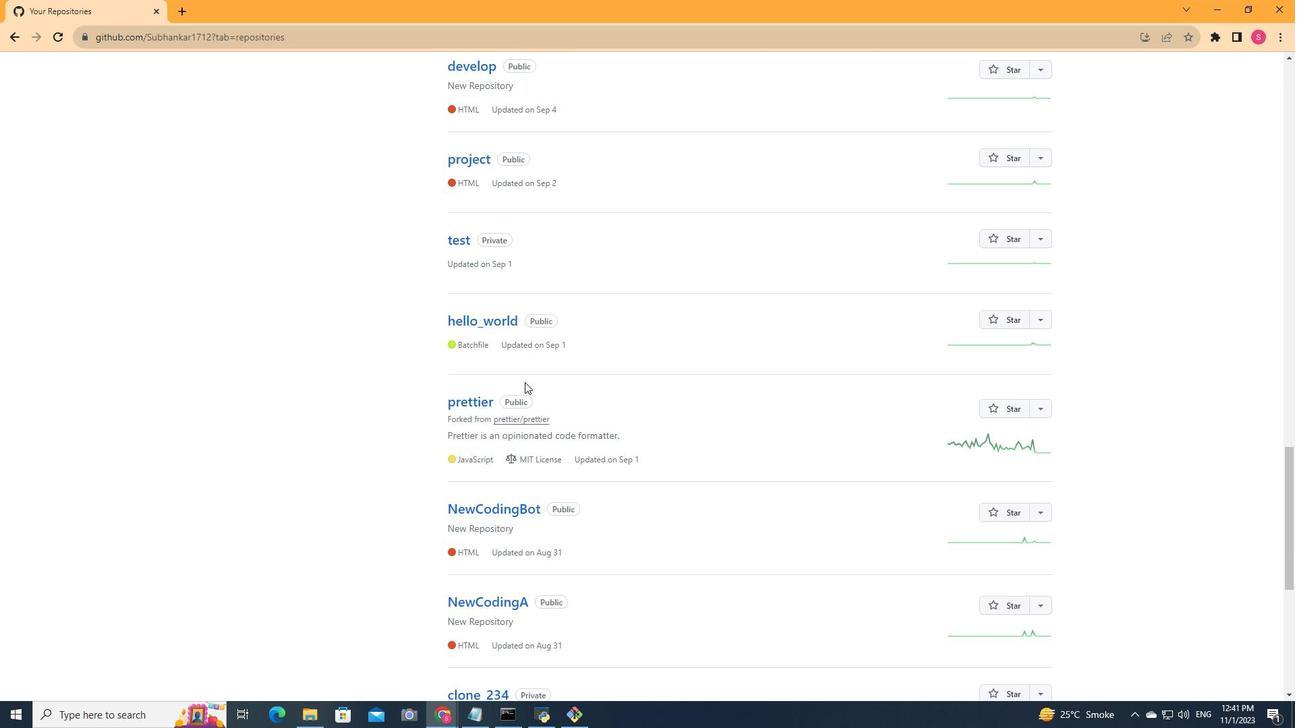 
Action: Mouse scrolled (525, 381) with delta (0, 0)
Screenshot: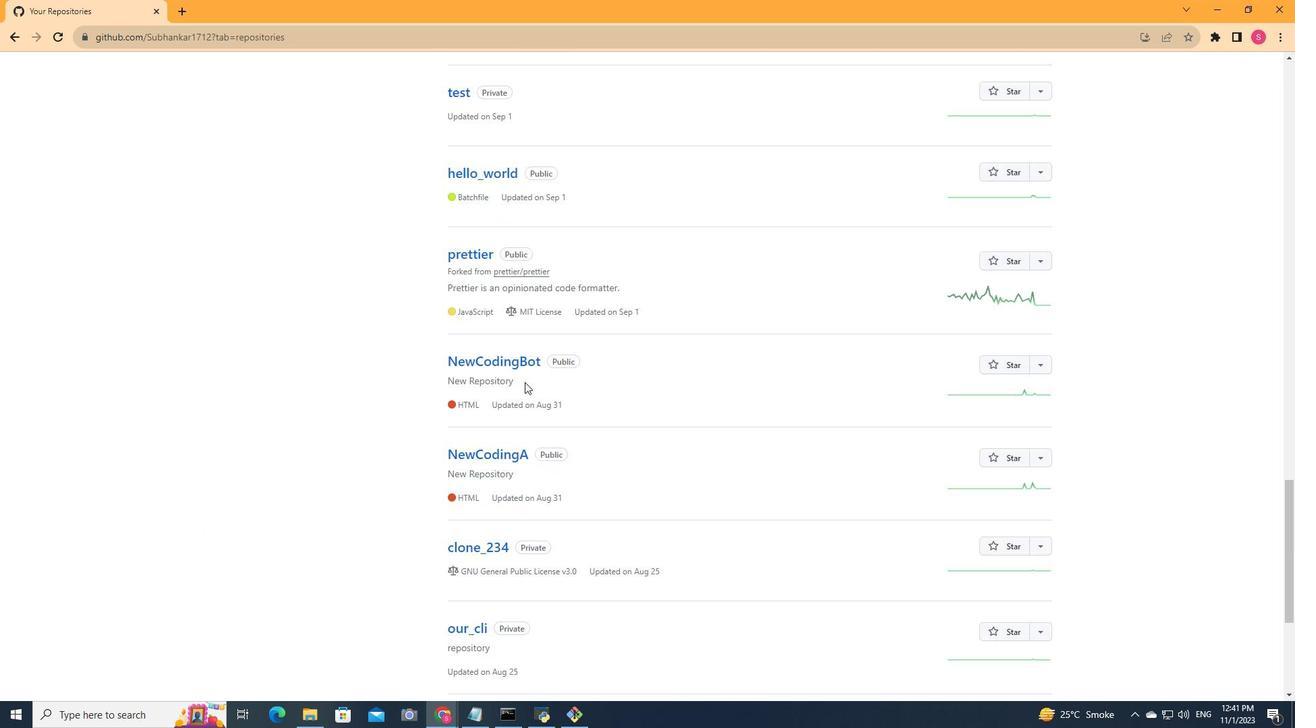 
Action: Mouse scrolled (525, 381) with delta (0, 0)
Screenshot: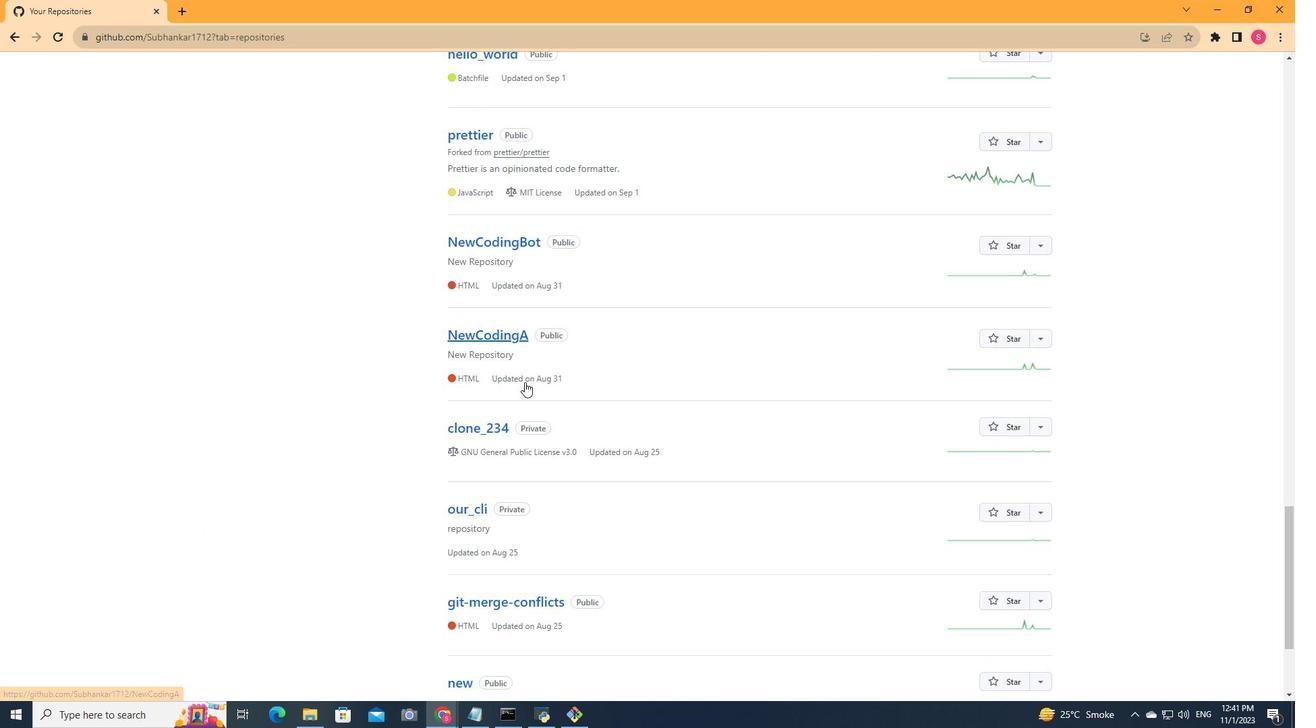 
Action: Mouse scrolled (525, 381) with delta (0, 0)
Screenshot: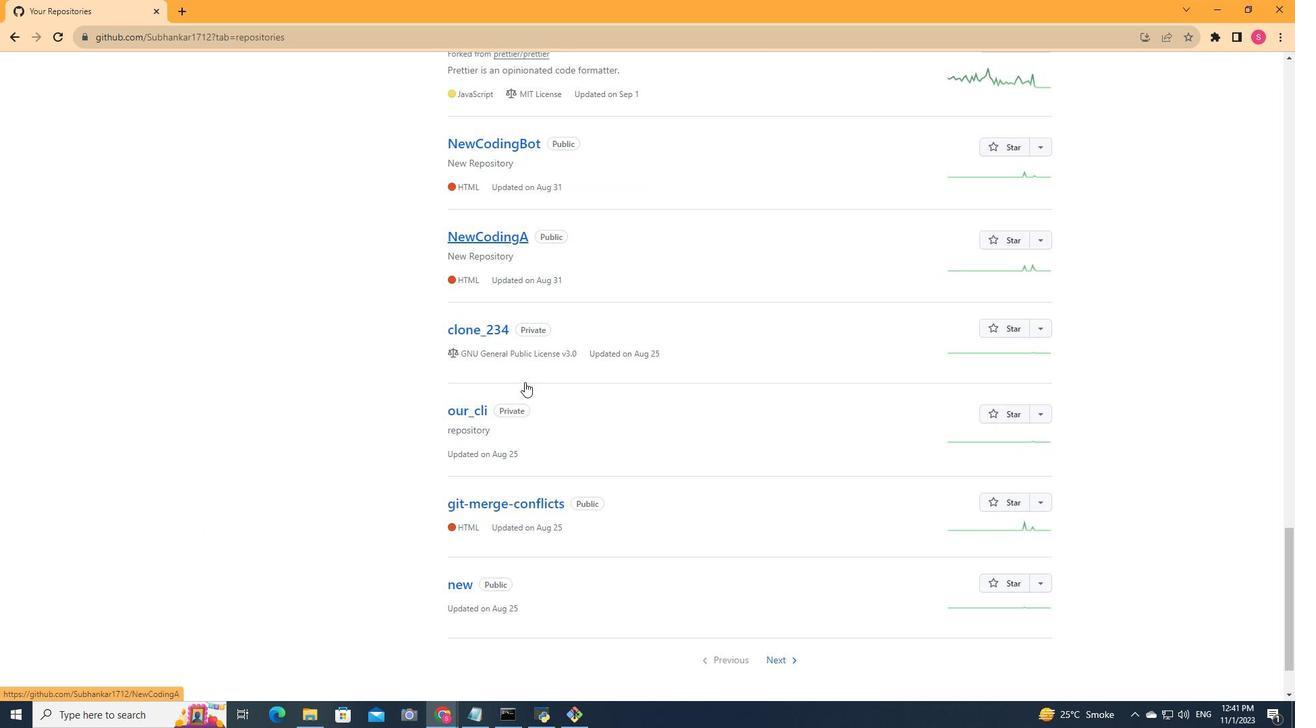 
Action: Mouse scrolled (525, 381) with delta (0, 0)
Screenshot: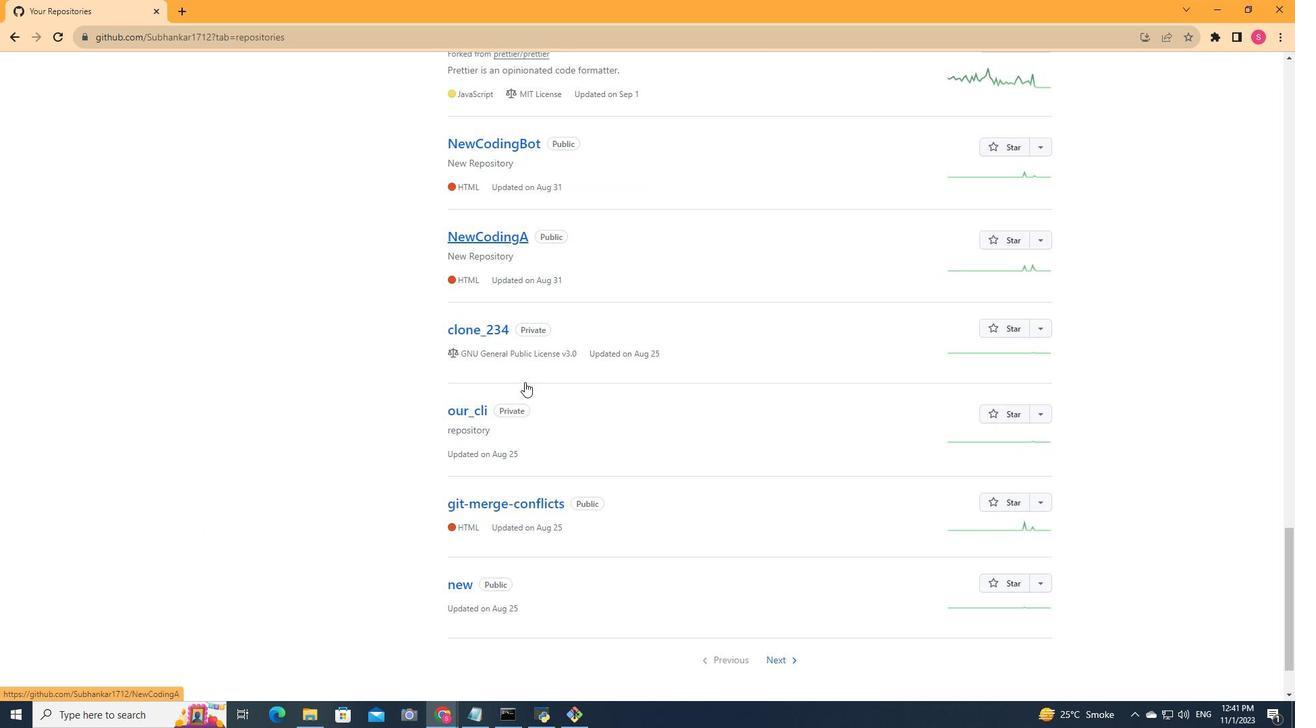 
Action: Mouse scrolled (525, 381) with delta (0, 0)
Screenshot: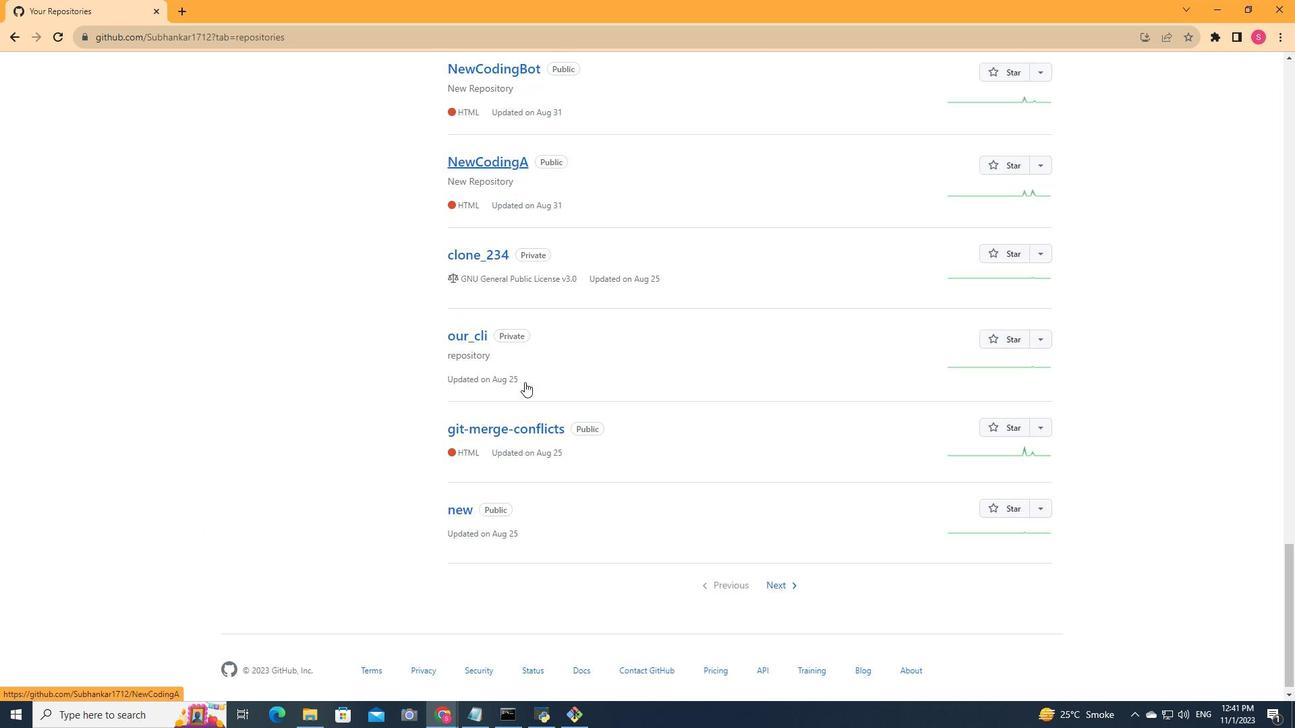 
Action: Mouse scrolled (525, 381) with delta (0, 0)
Screenshot: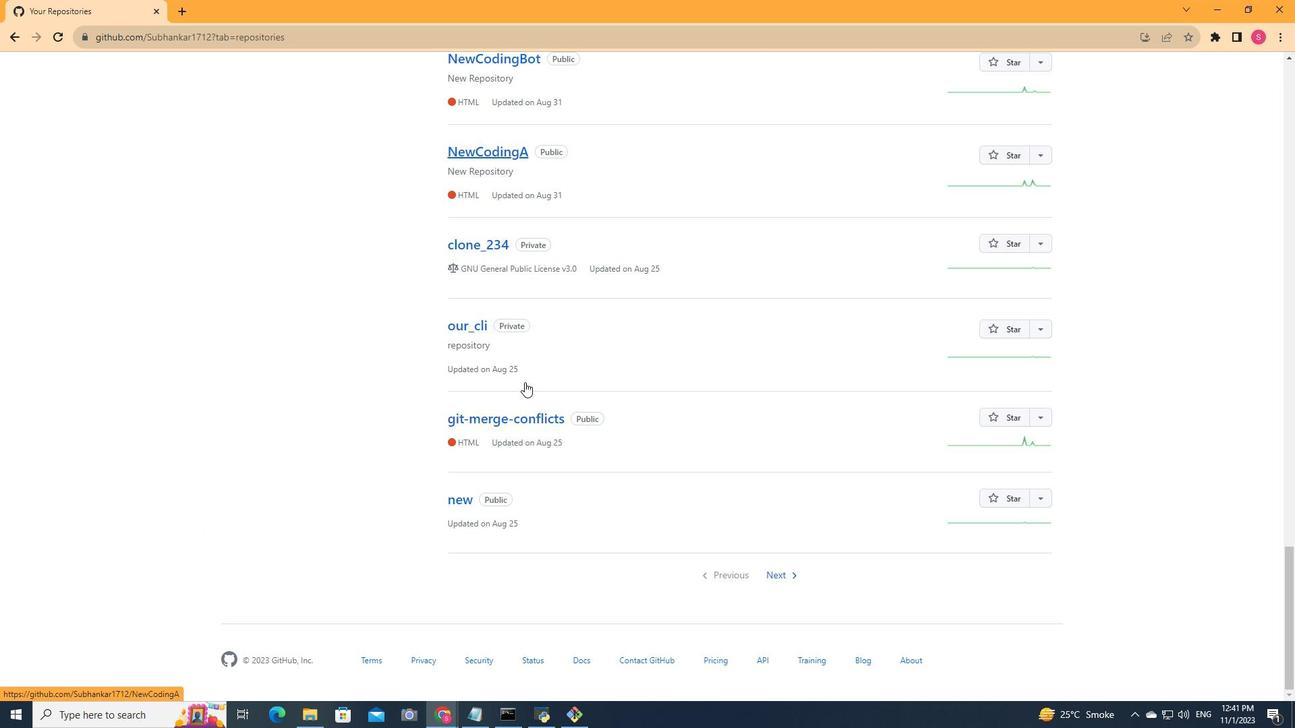 
Action: Mouse scrolled (525, 381) with delta (0, 0)
Screenshot: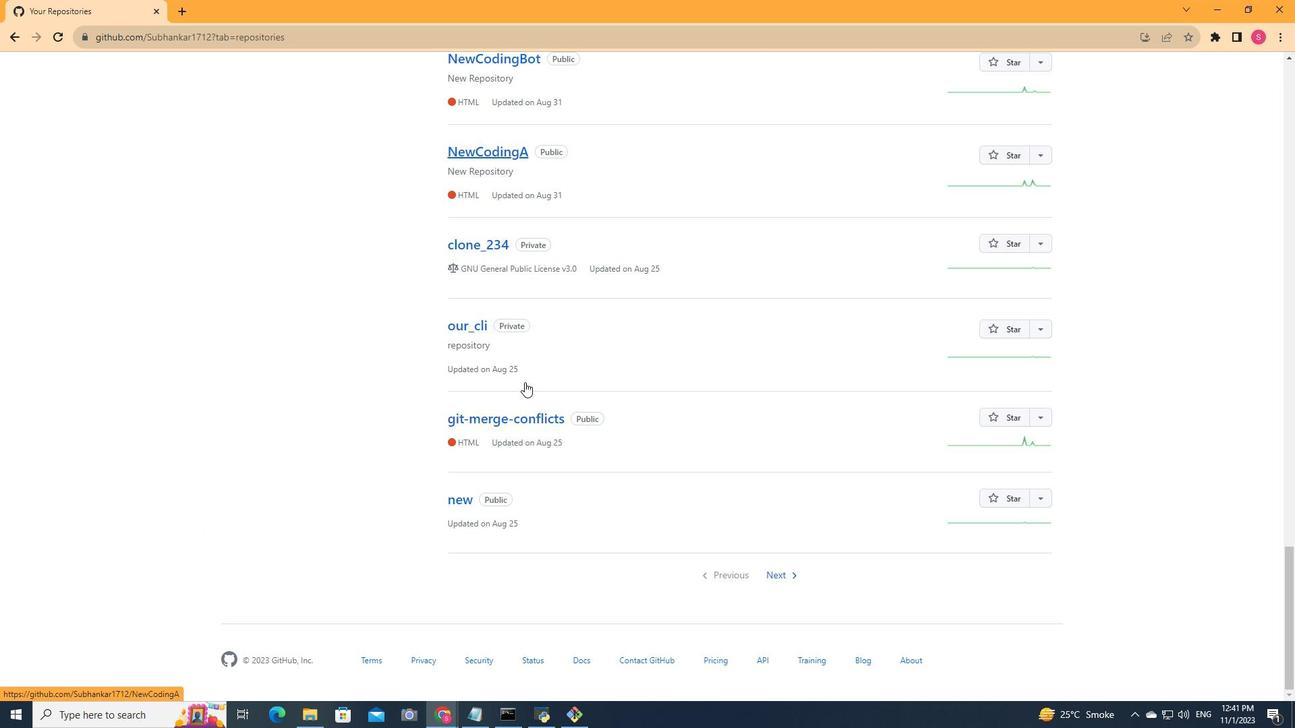 
Action: Mouse scrolled (525, 381) with delta (0, 0)
Screenshot: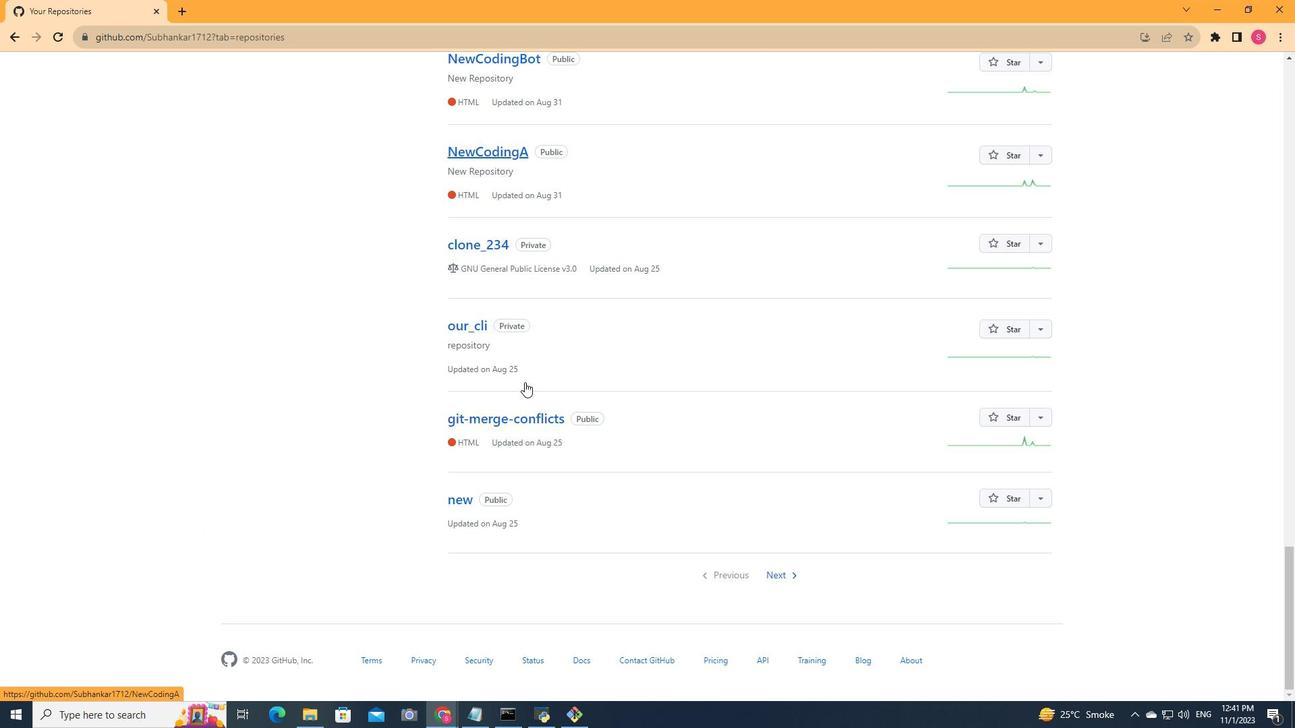 
Action: Mouse moved to (786, 577)
Screenshot: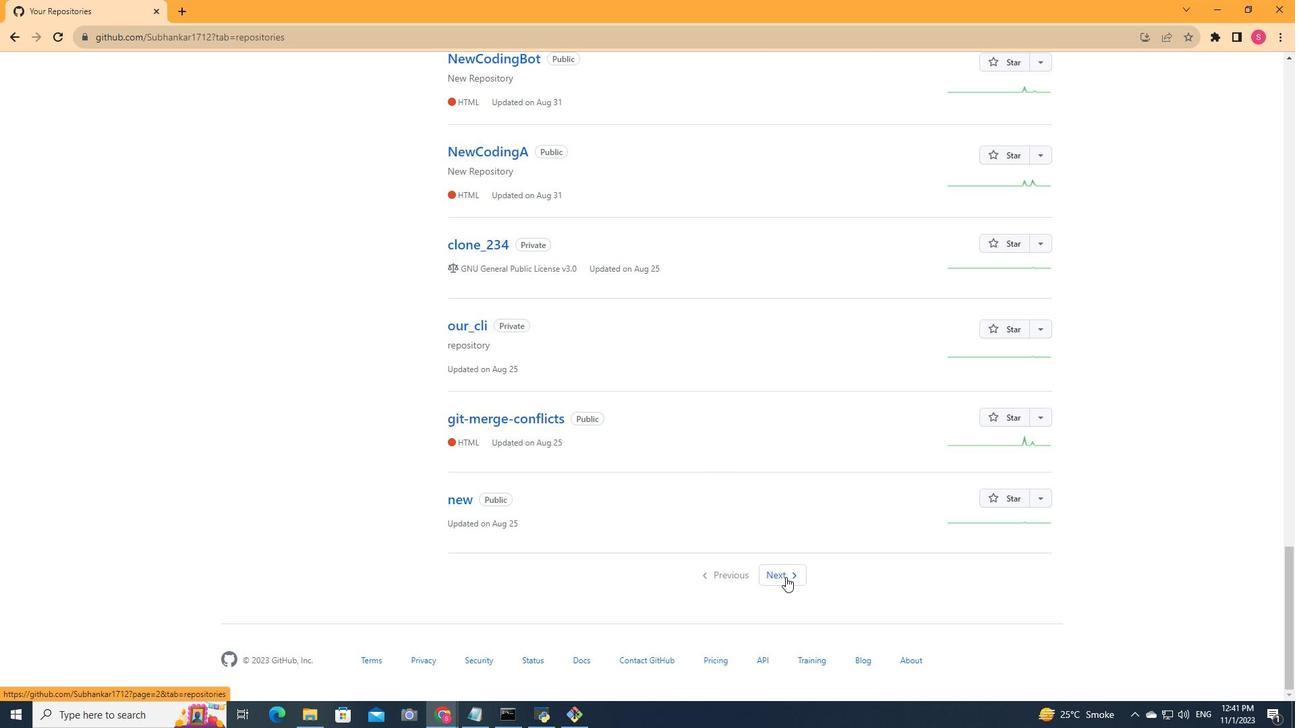 
Action: Mouse pressed left at (786, 577)
Screenshot: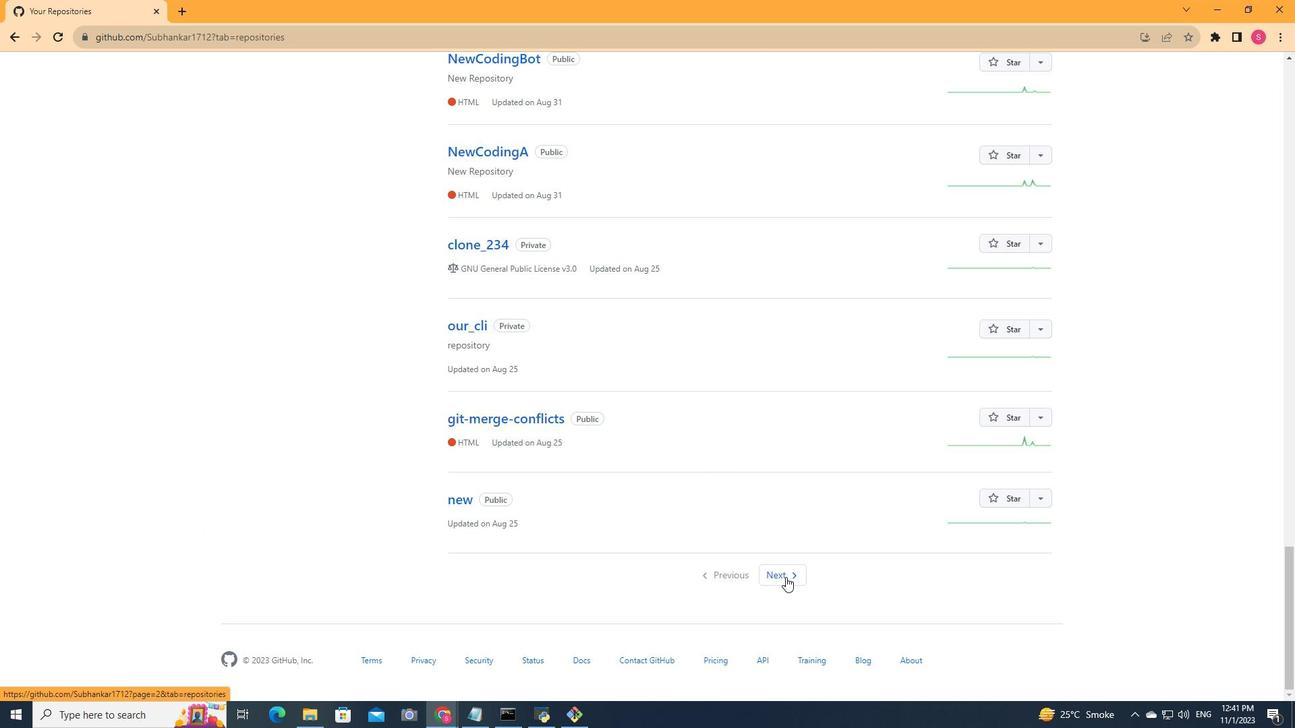 
Action: Mouse moved to (645, 340)
Screenshot: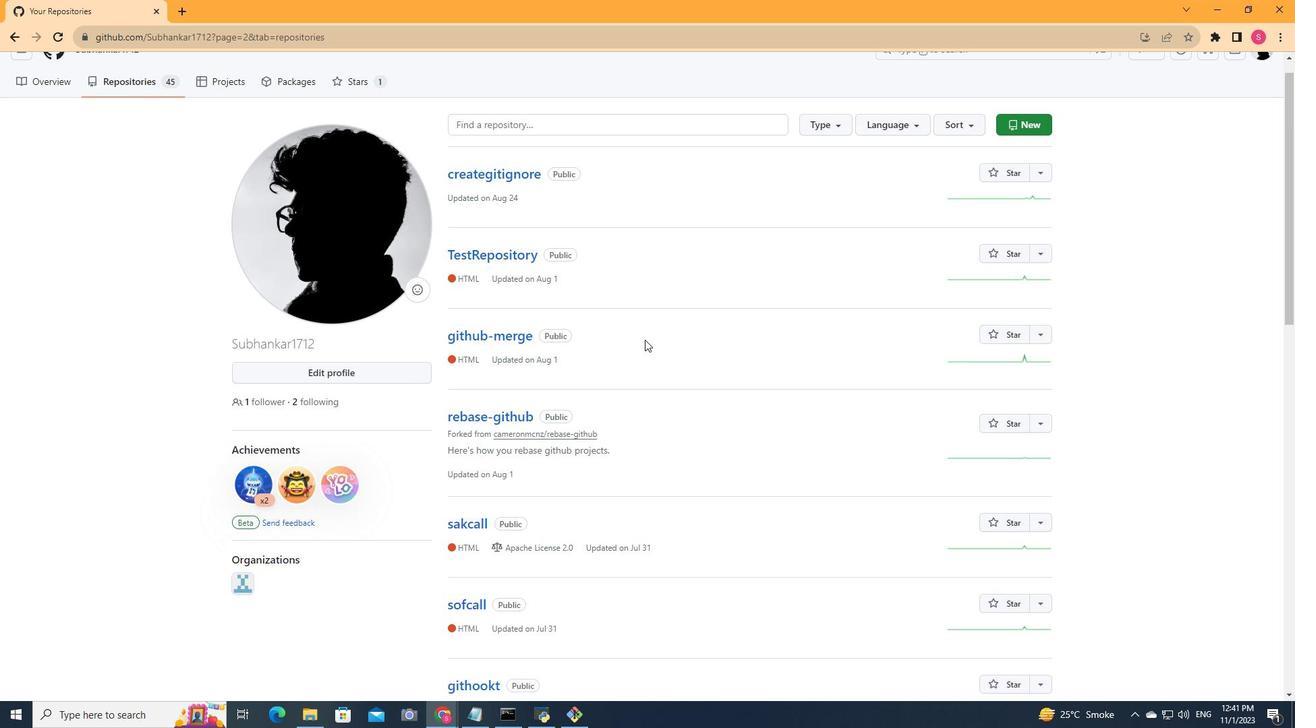 
Action: Mouse scrolled (645, 339) with delta (0, 0)
Screenshot: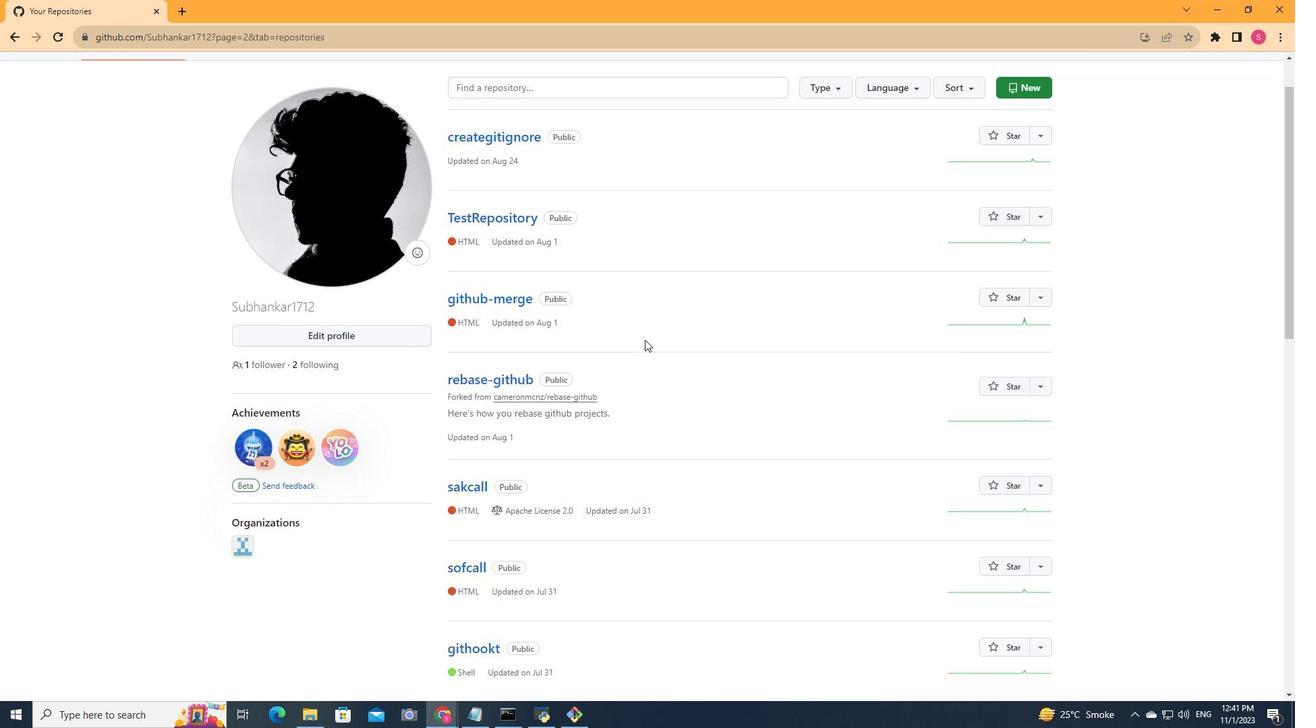 
Action: Mouse moved to (645, 340)
Screenshot: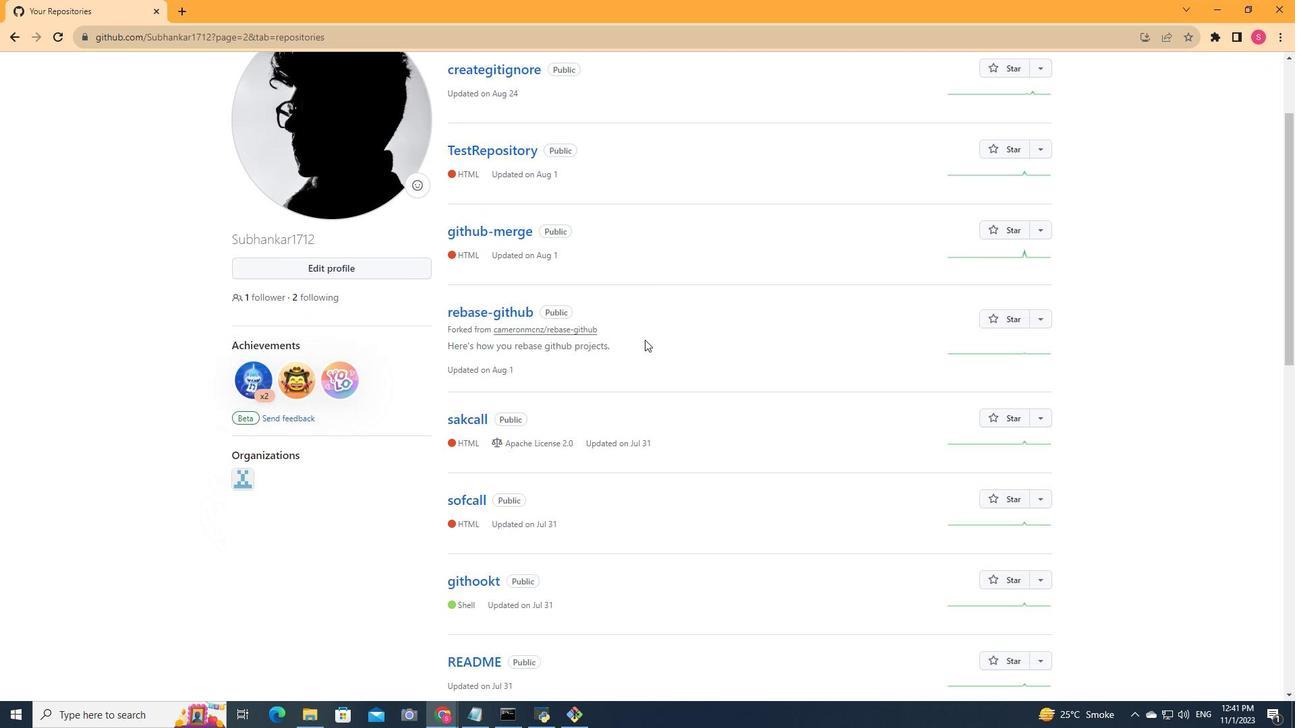 
Action: Mouse scrolled (645, 339) with delta (0, 0)
Screenshot: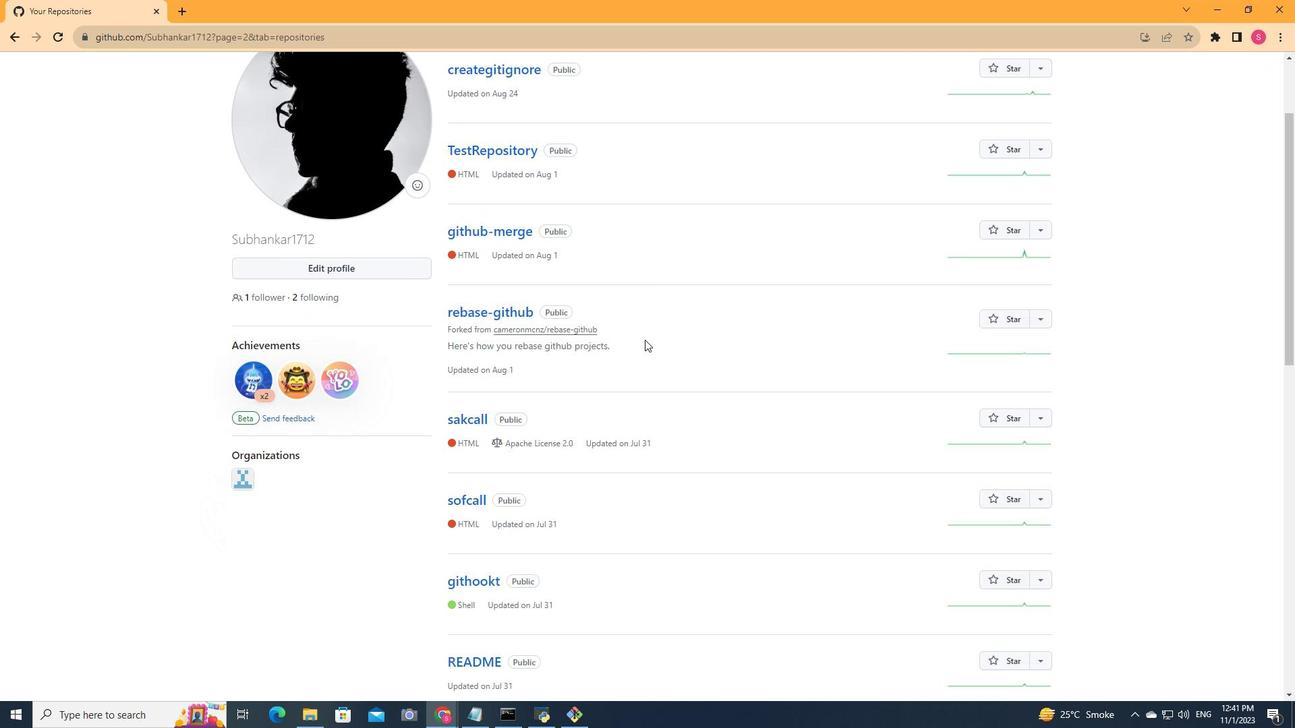 
Action: Mouse scrolled (645, 339) with delta (0, 0)
Screenshot: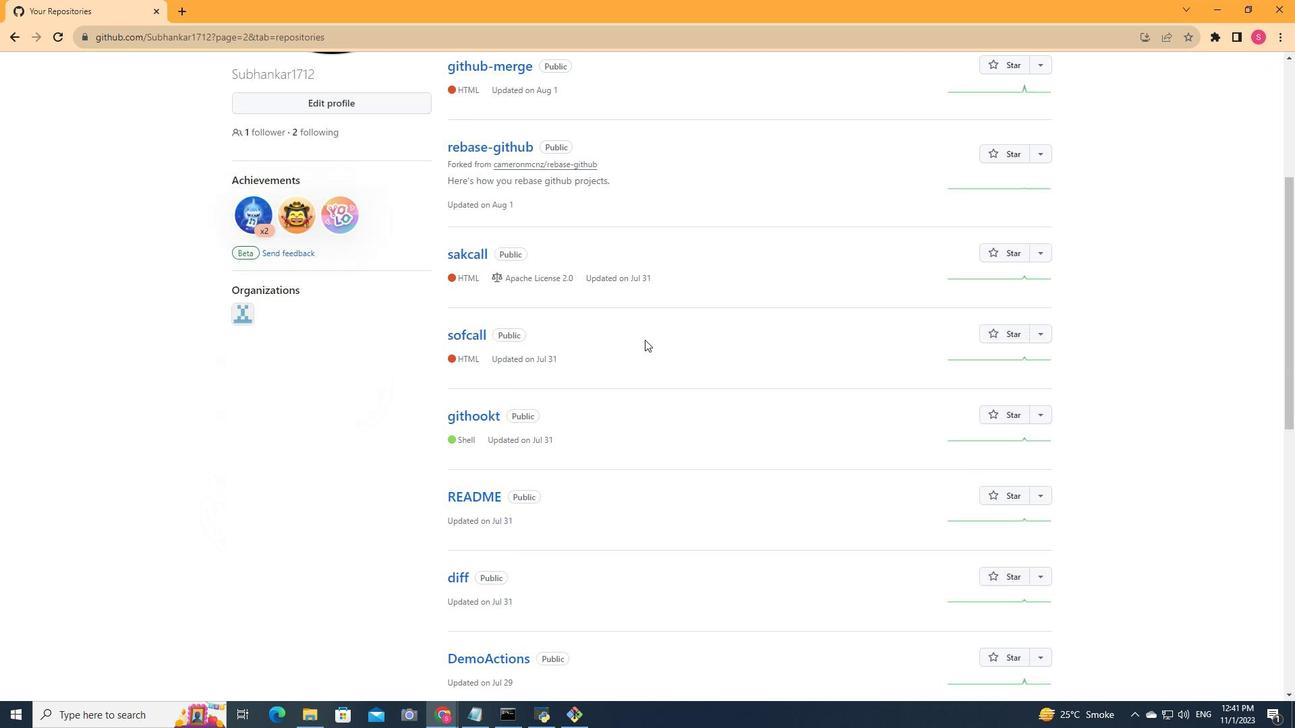 
Action: Mouse scrolled (645, 339) with delta (0, 0)
Screenshot: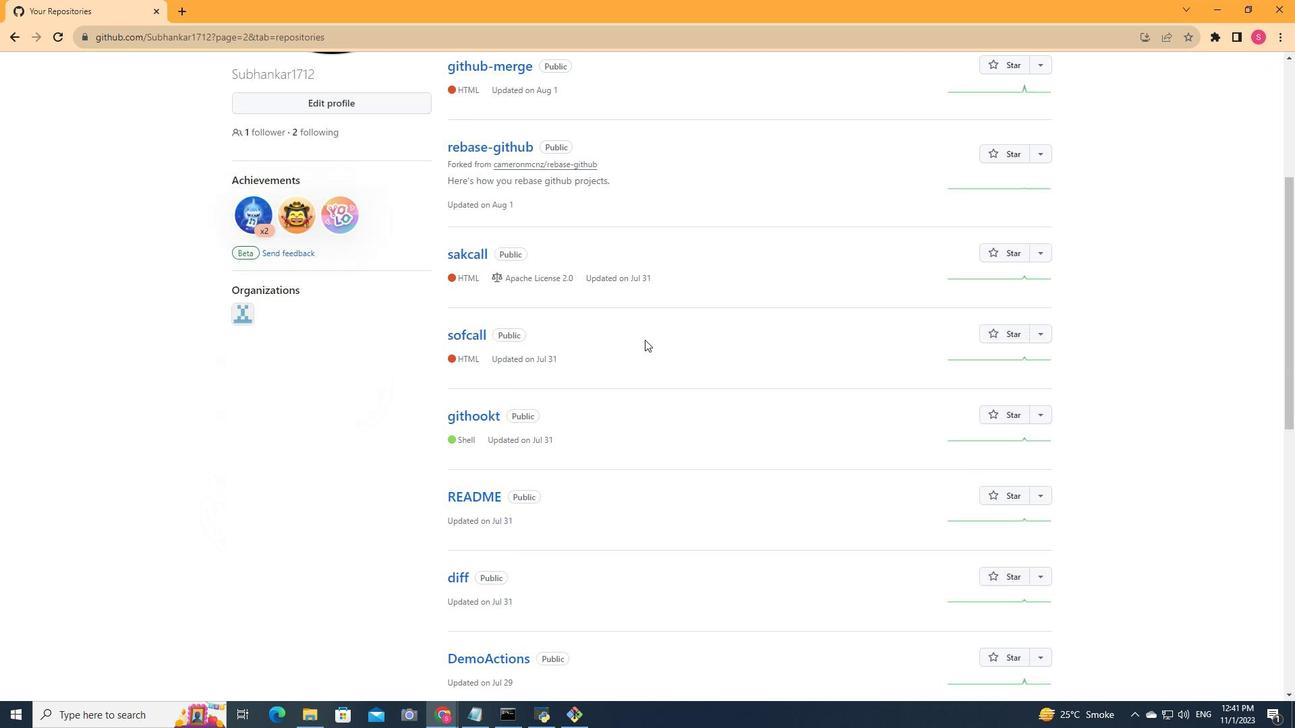 
Action: Mouse scrolled (645, 339) with delta (0, 0)
Screenshot: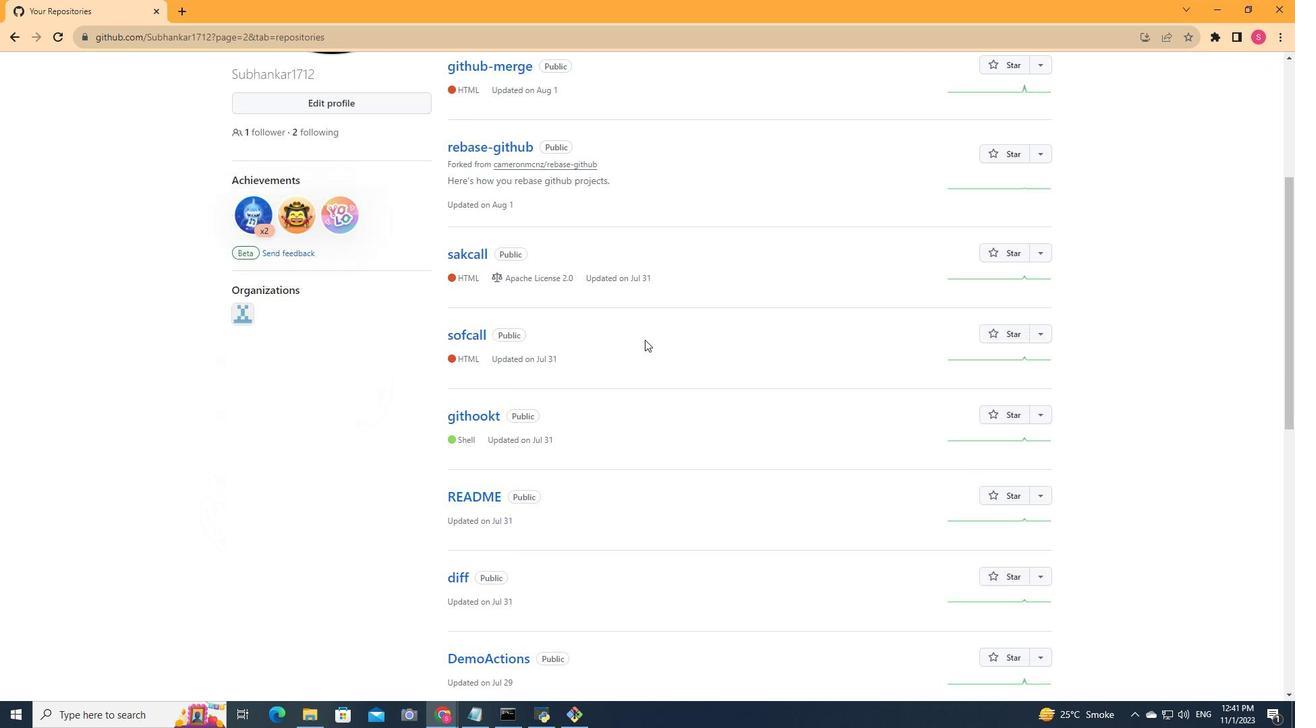 
Action: Mouse scrolled (645, 339) with delta (0, 0)
Screenshot: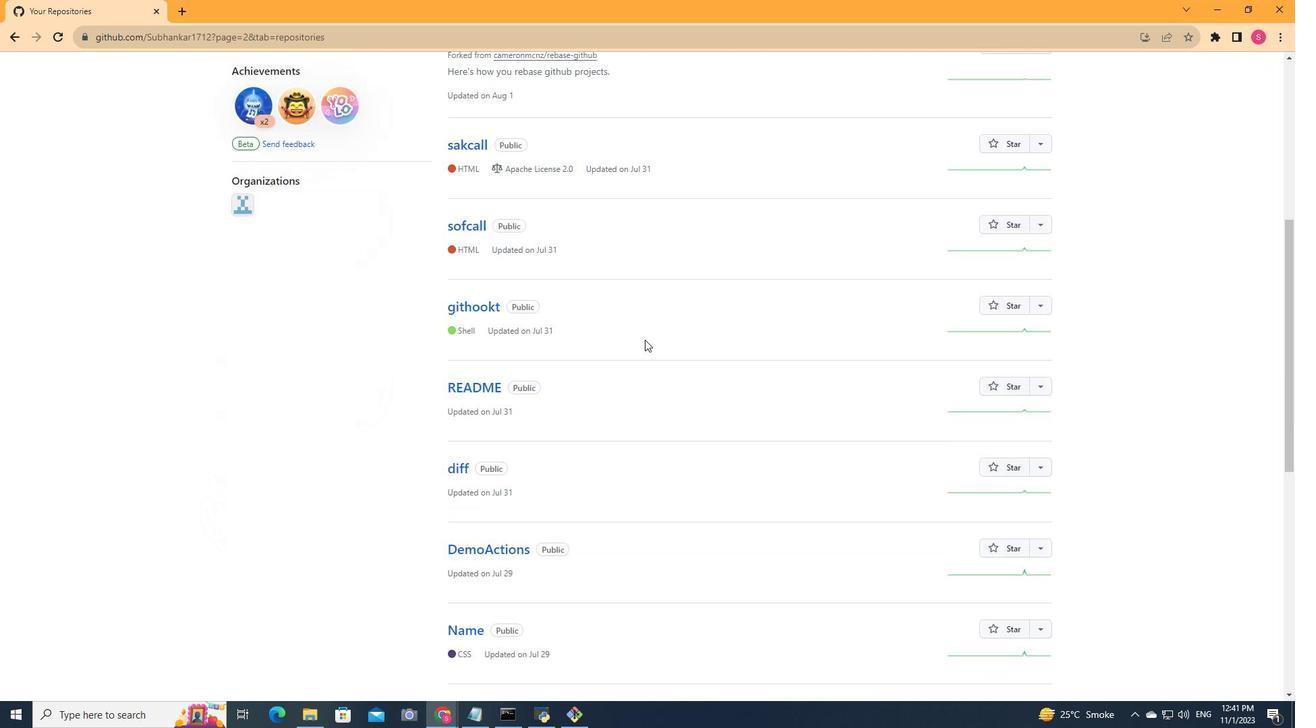 
Action: Mouse scrolled (645, 339) with delta (0, 0)
Screenshot: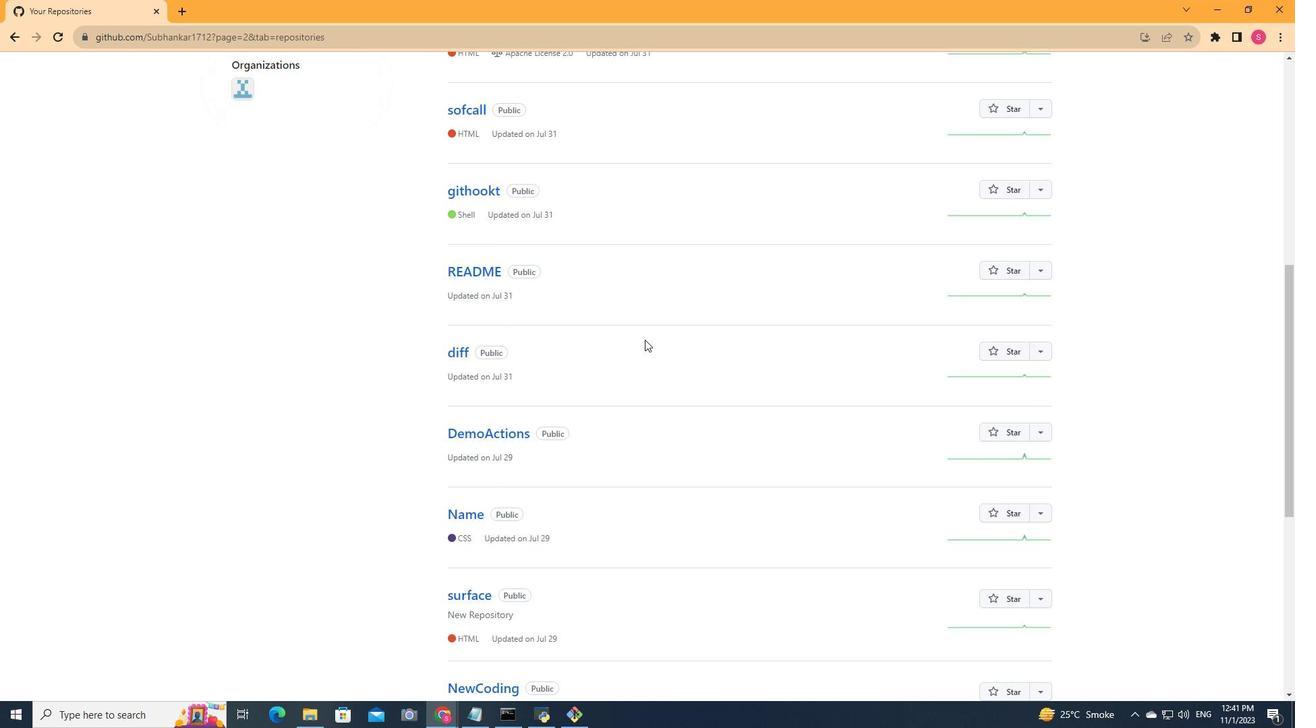 
Action: Mouse scrolled (645, 339) with delta (0, 0)
Screenshot: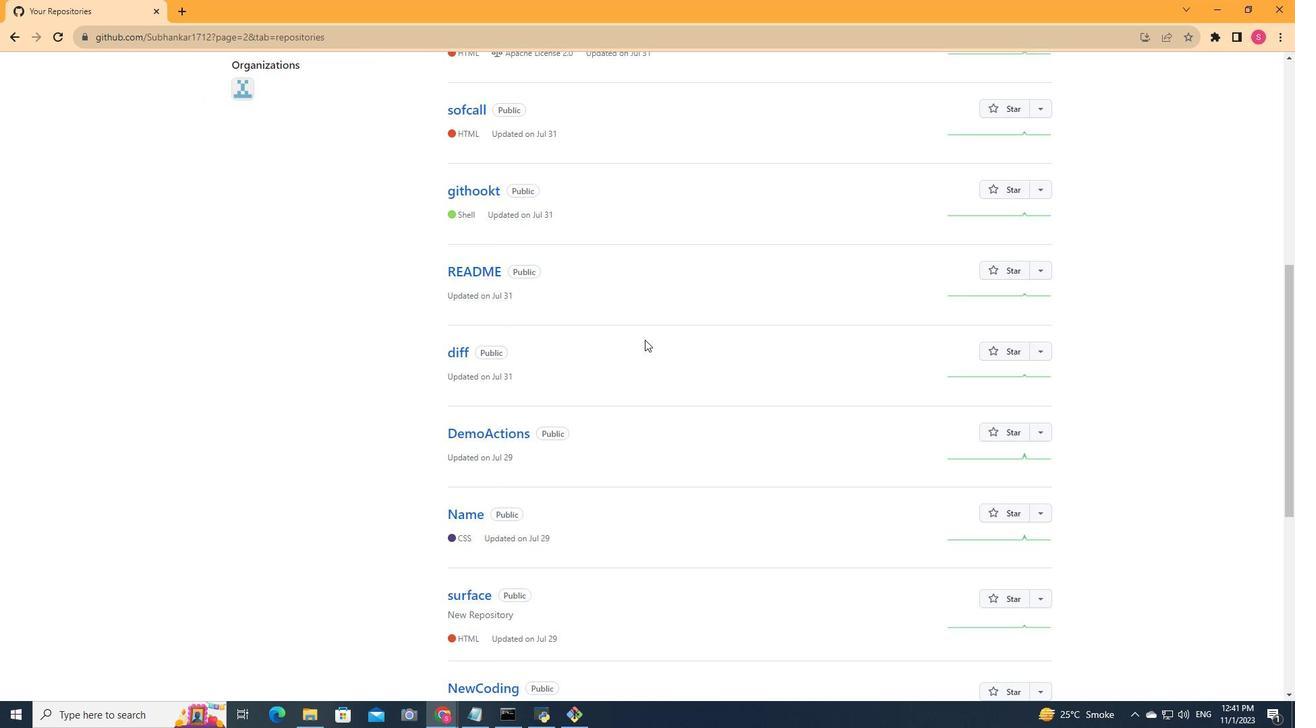 
Action: Mouse scrolled (645, 339) with delta (0, 0)
Screenshot: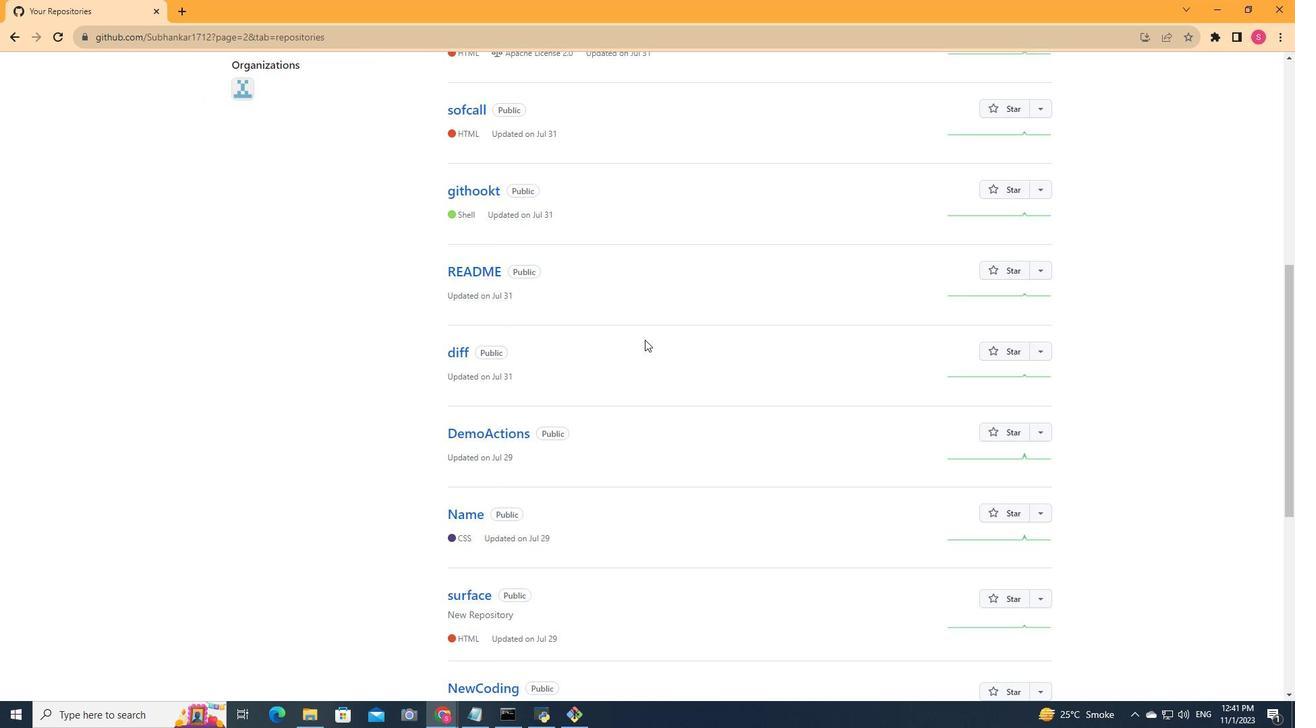 
Action: Mouse scrolled (645, 339) with delta (0, 0)
Screenshot: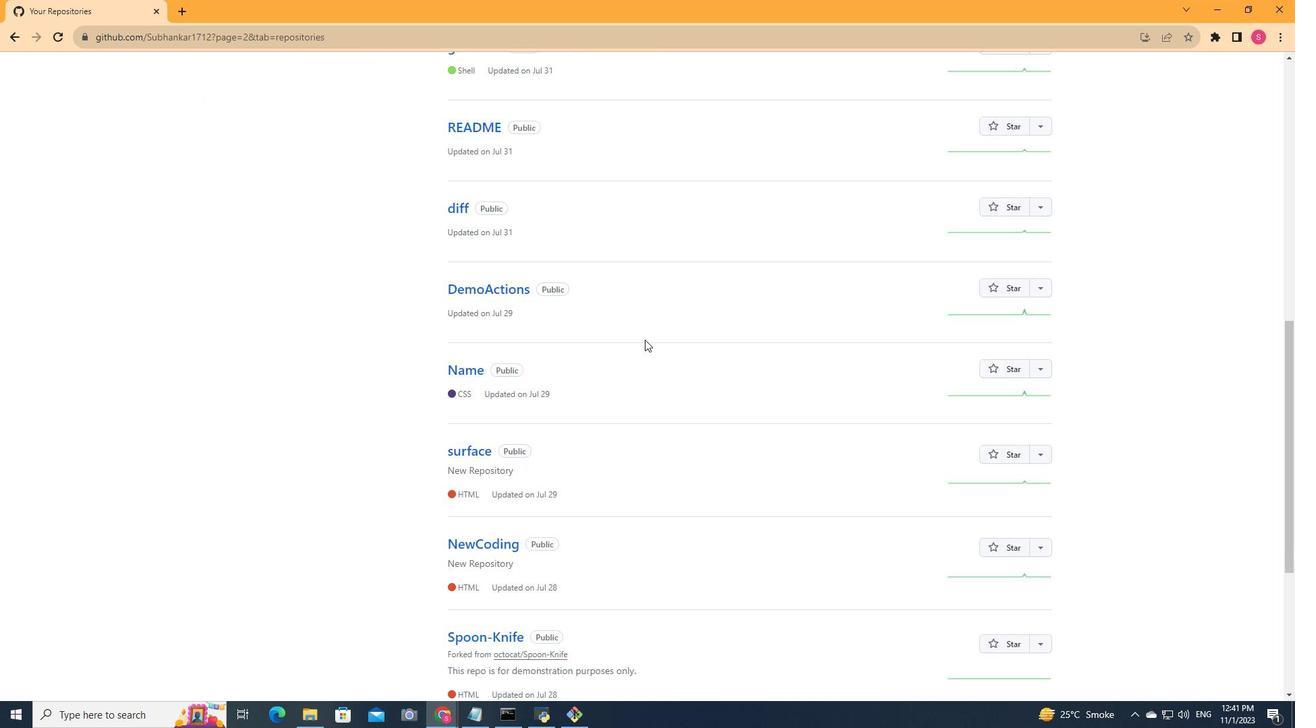 
Action: Mouse scrolled (645, 339) with delta (0, 0)
Screenshot: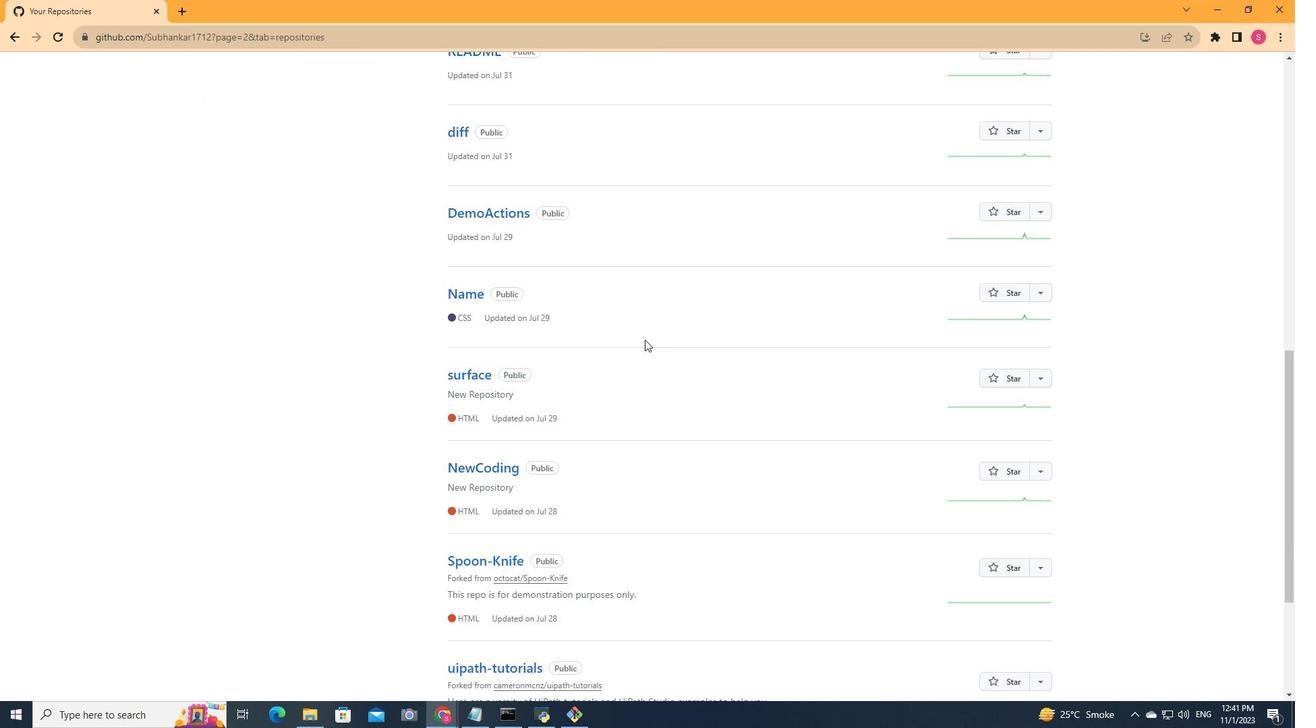 
Action: Mouse moved to (645, 340)
Screenshot: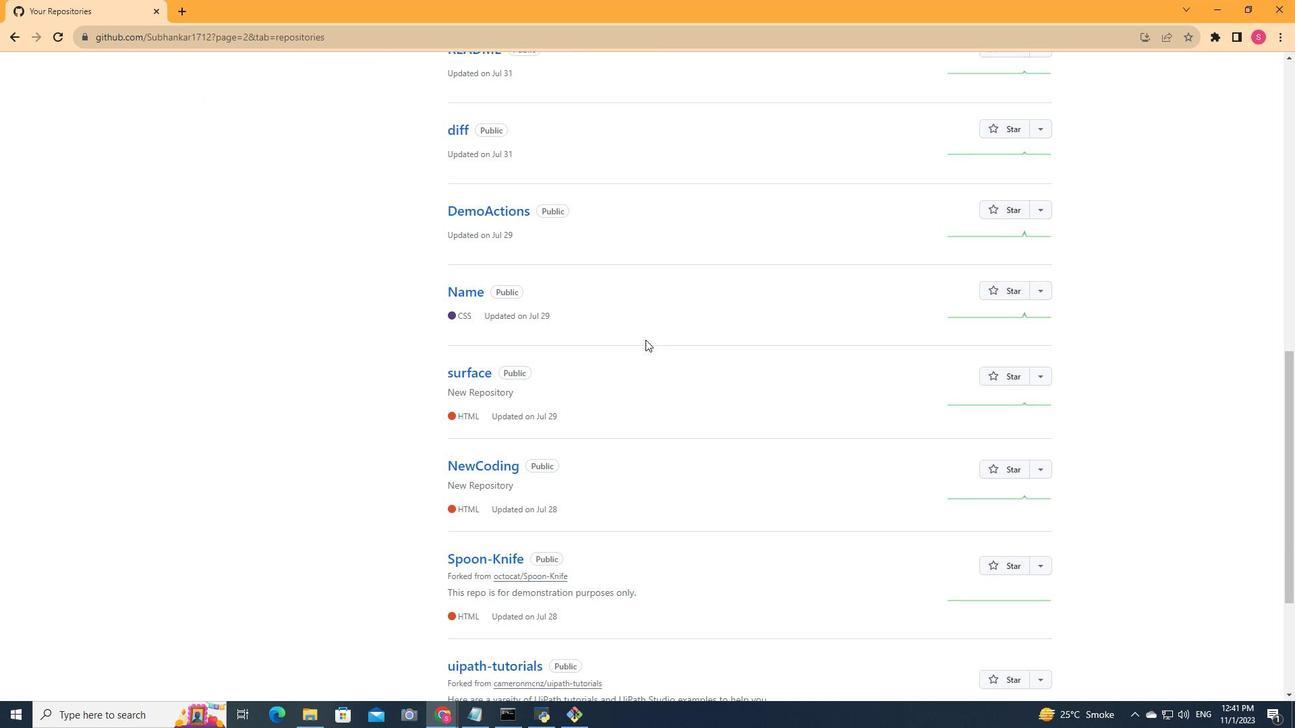 
Action: Mouse scrolled (645, 339) with delta (0, 0)
Screenshot: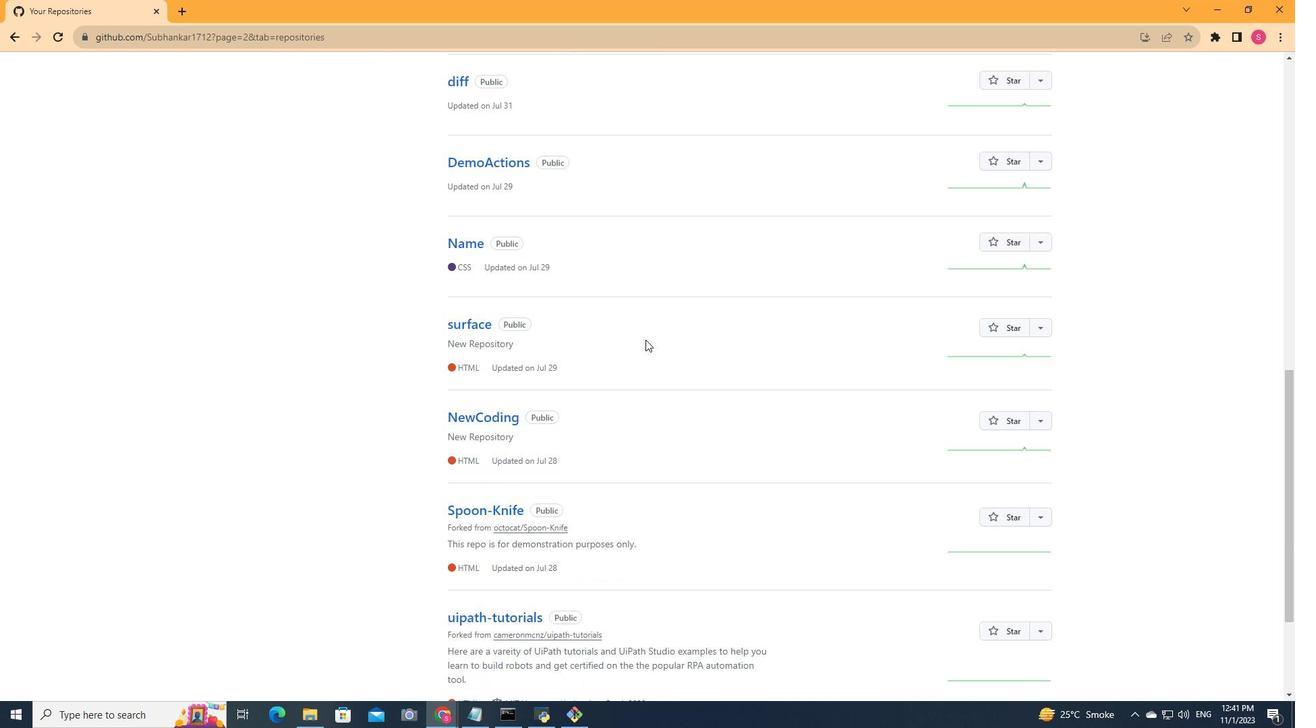 
Action: Mouse scrolled (645, 339) with delta (0, 0)
Screenshot: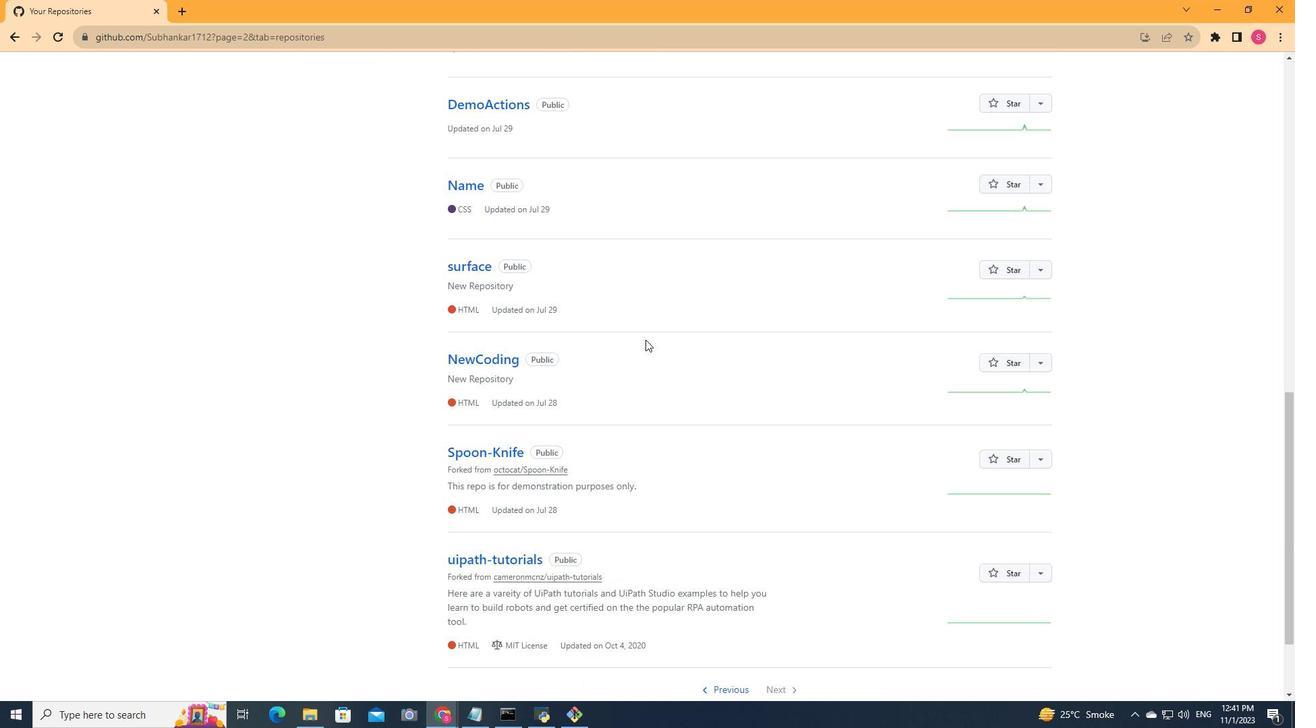 
Action: Mouse scrolled (645, 339) with delta (0, 0)
Screenshot: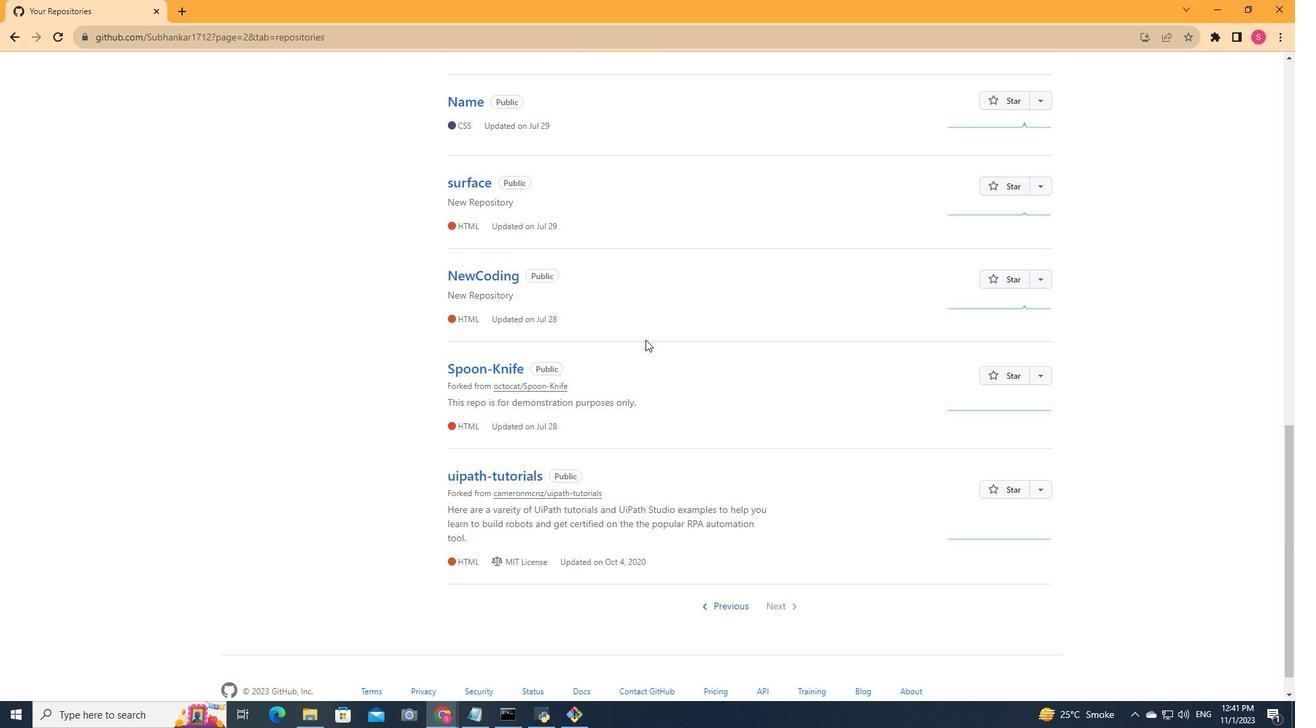 
Action: Mouse scrolled (645, 339) with delta (0, 0)
Screenshot: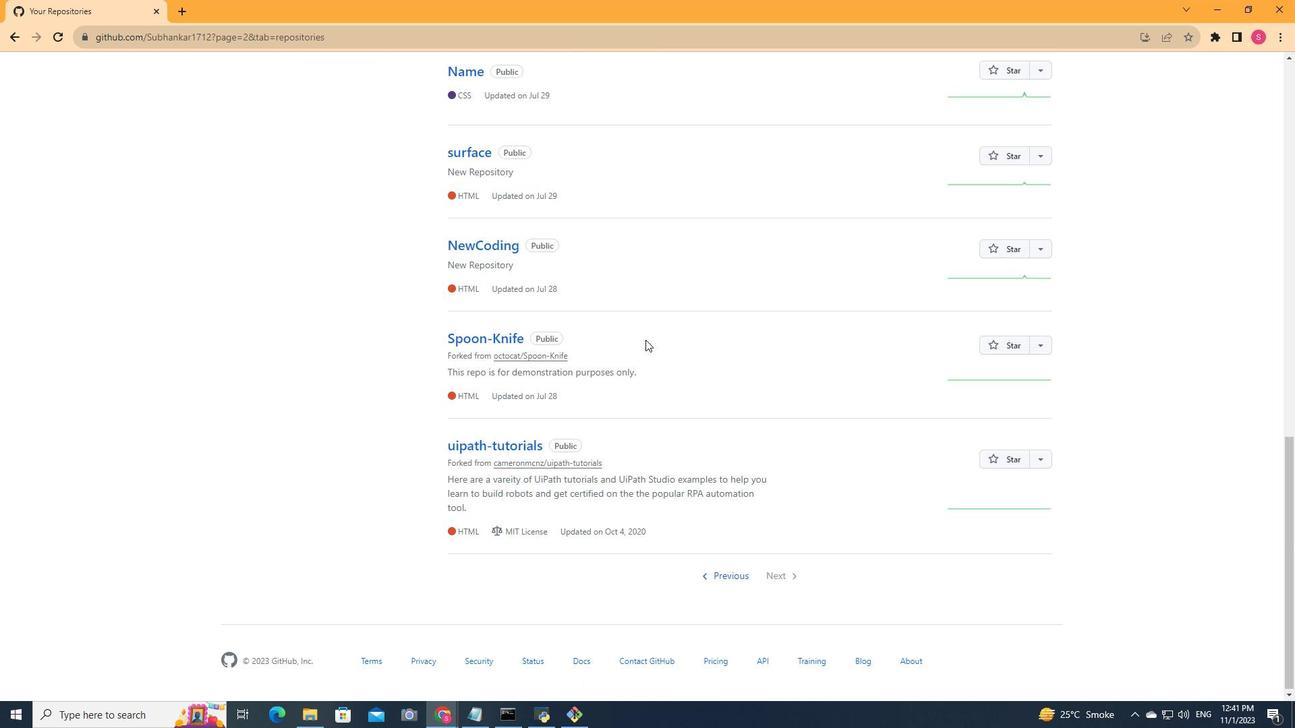 
Action: Mouse moved to (510, 443)
Screenshot: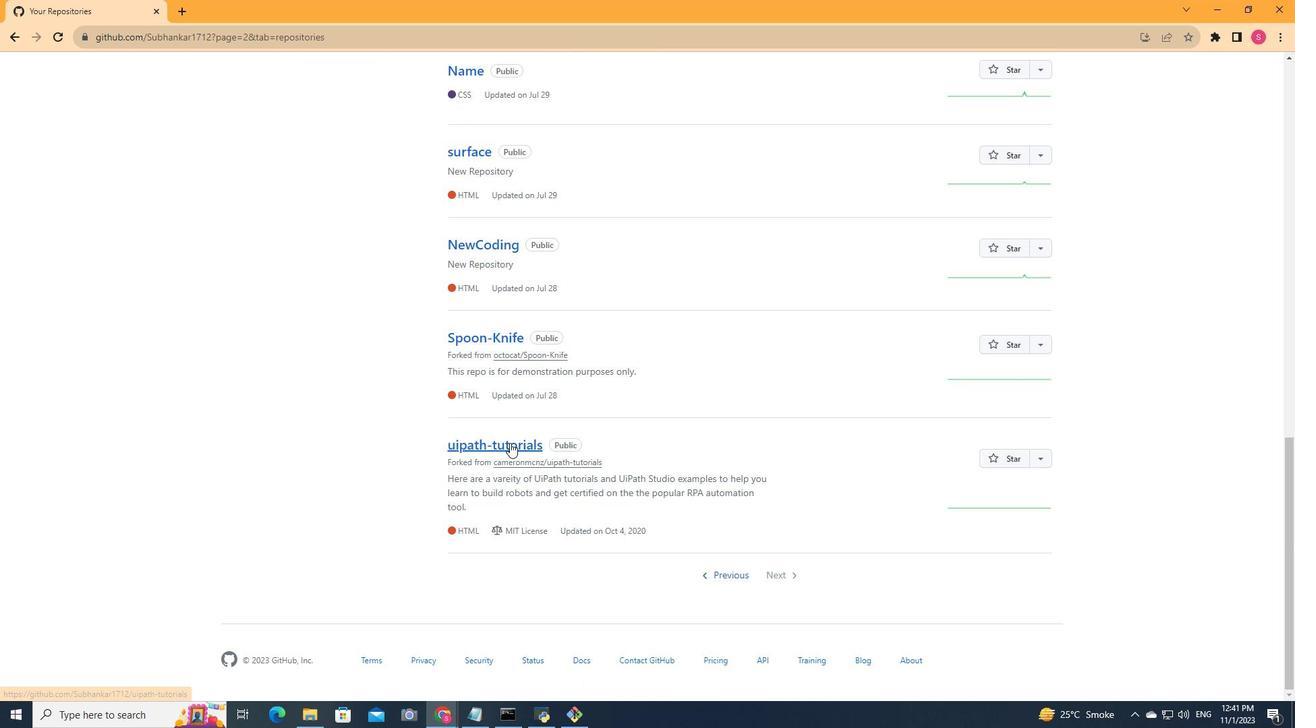 
Action: Mouse pressed left at (510, 443)
Screenshot: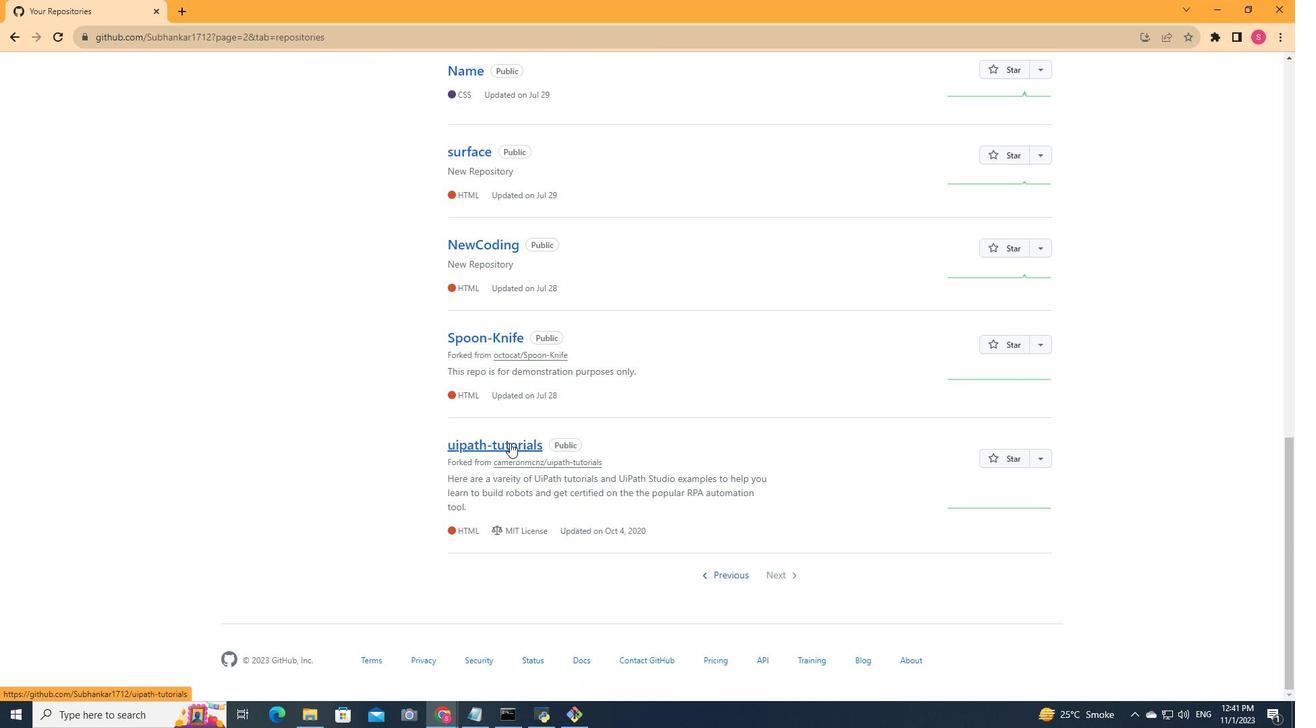 
Action: Mouse moved to (308, 110)
Screenshot: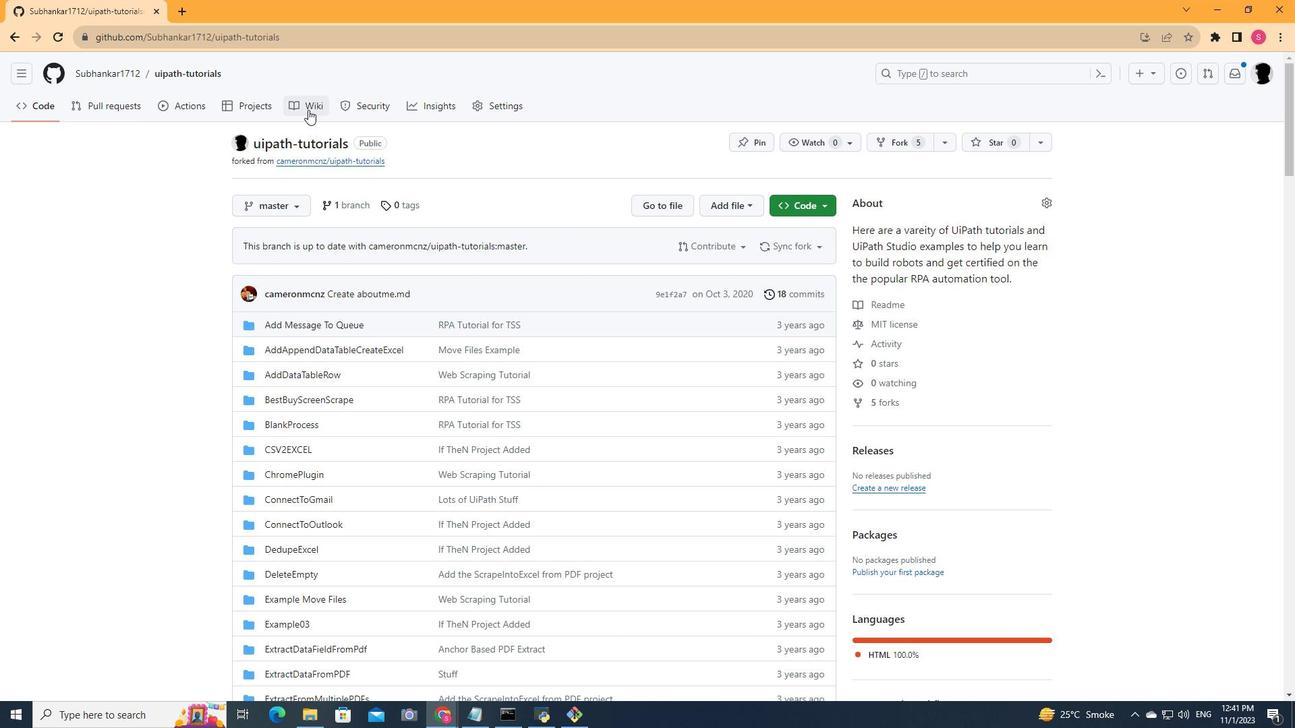 
Action: Mouse pressed left at (308, 110)
Screenshot: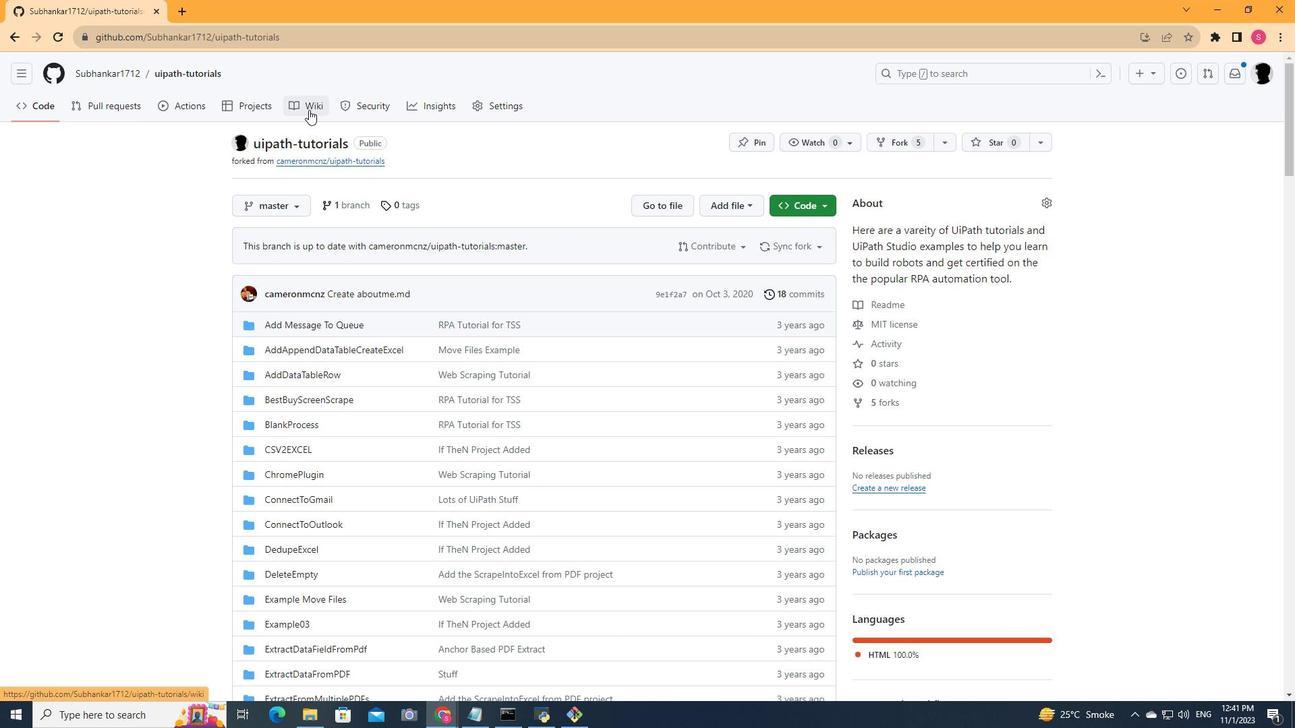 
Action: Mouse moved to (897, 283)
Screenshot: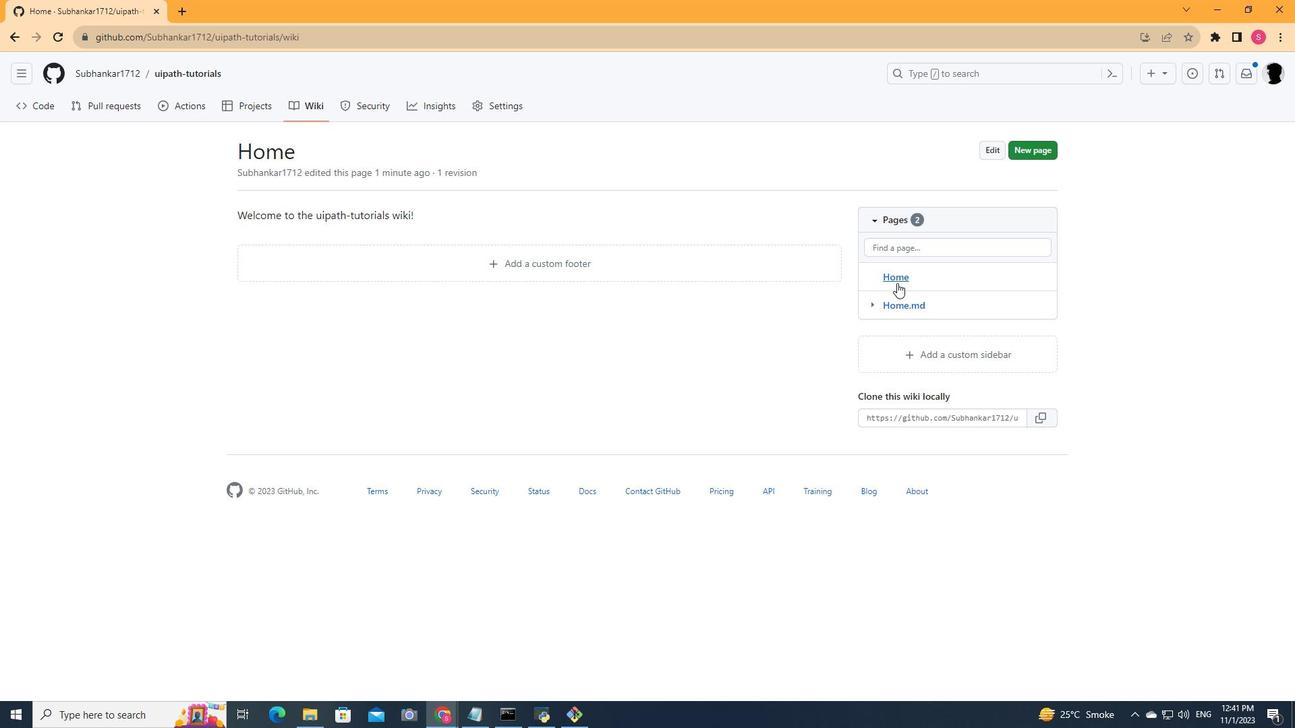 
Action: Mouse pressed left at (897, 283)
Screenshot: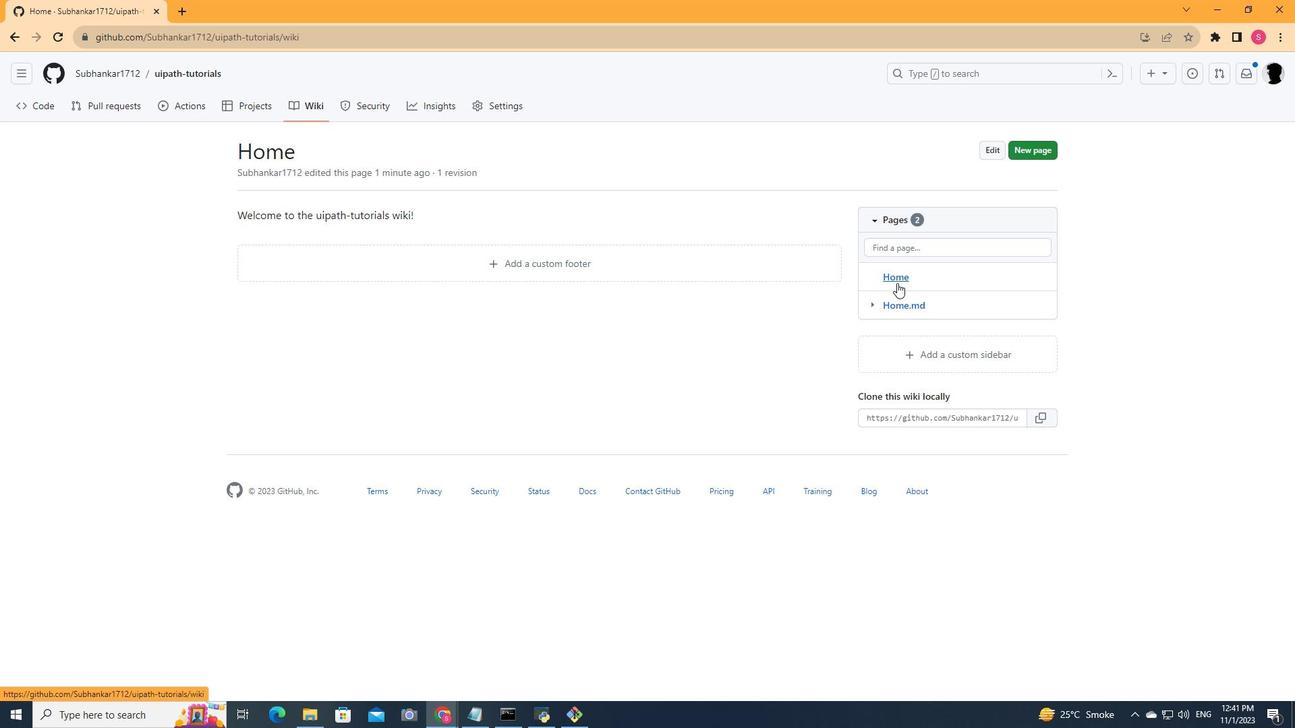 
Action: Mouse moved to (911, 305)
Screenshot: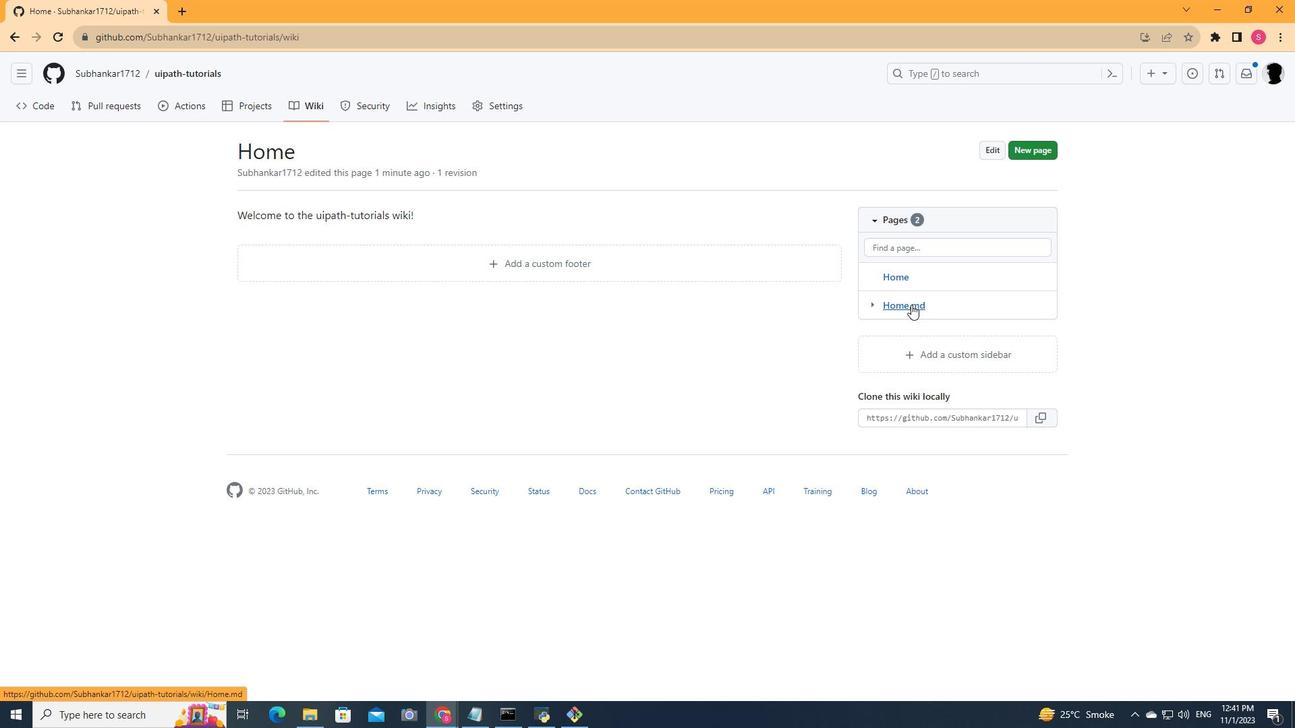 
Action: Mouse pressed left at (911, 305)
Screenshot: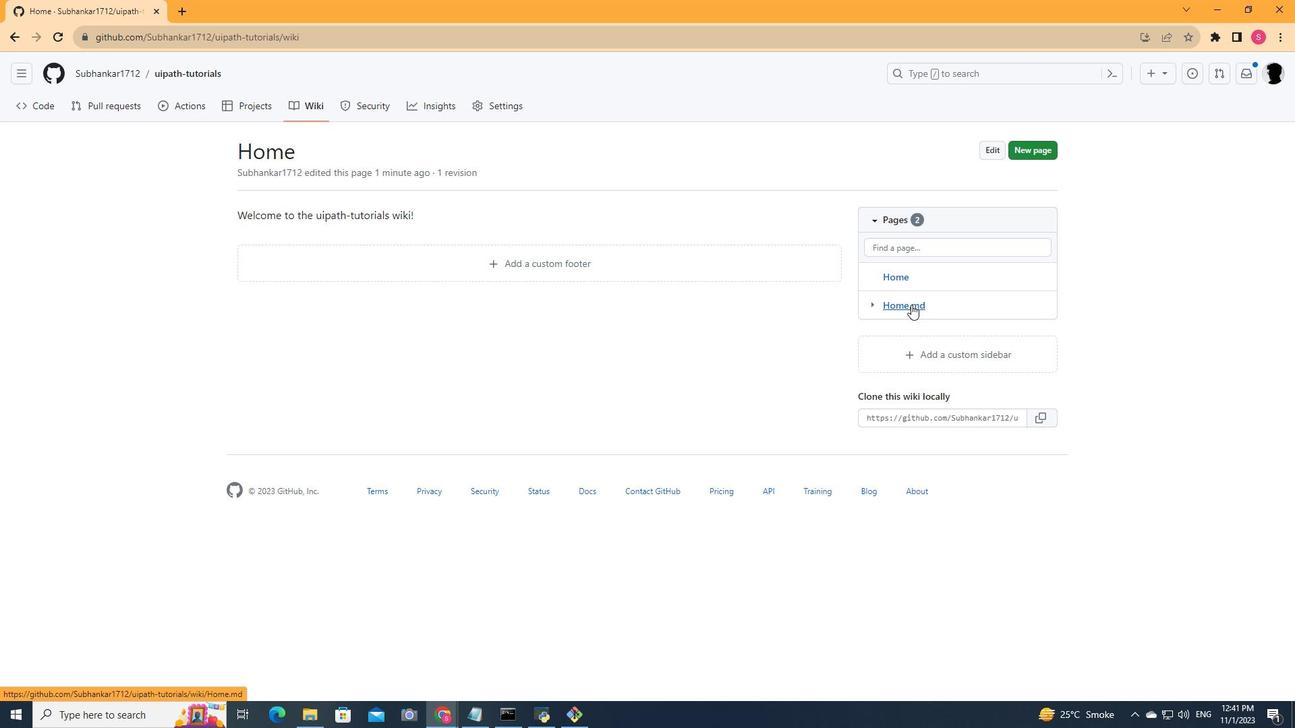 
Action: Mouse moved to (562, 326)
Screenshot: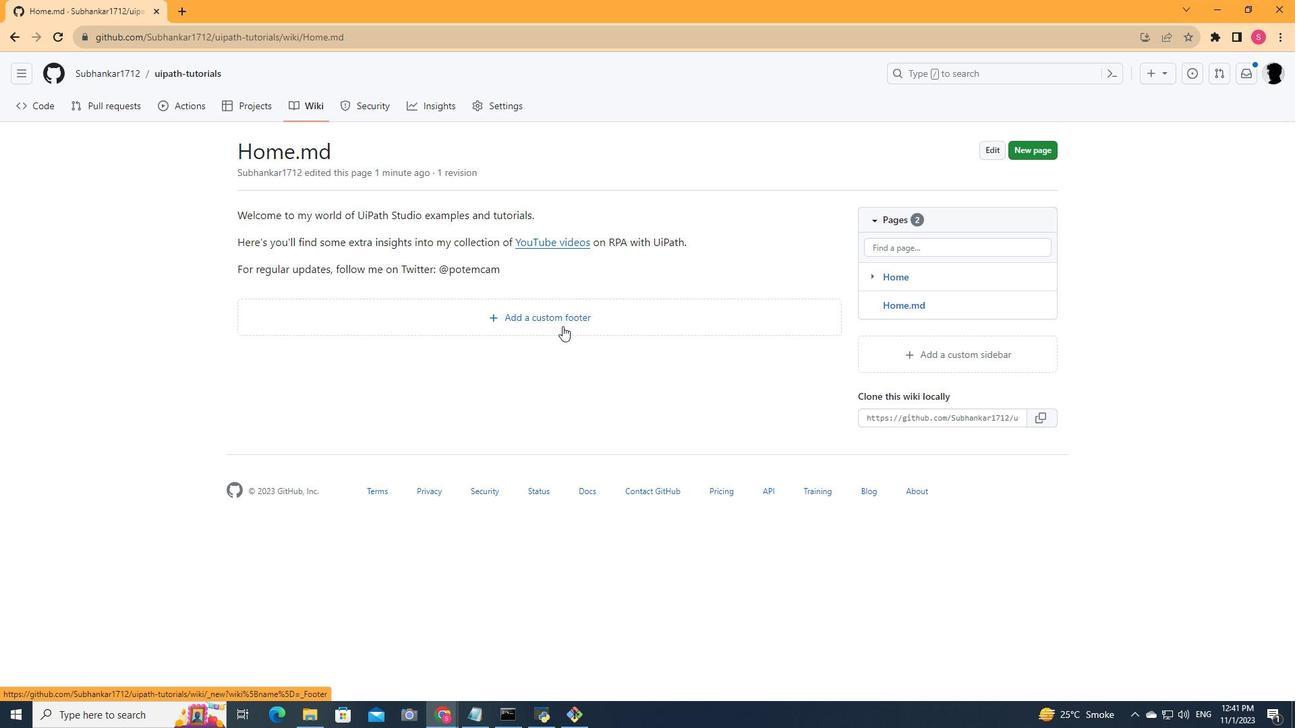 
